 Task: Create a due date automation trigger when advanced on, on the tuesday of the week a card is due add basic with the yellow label at 11:00 AM.
Action: Mouse moved to (744, 318)
Screenshot: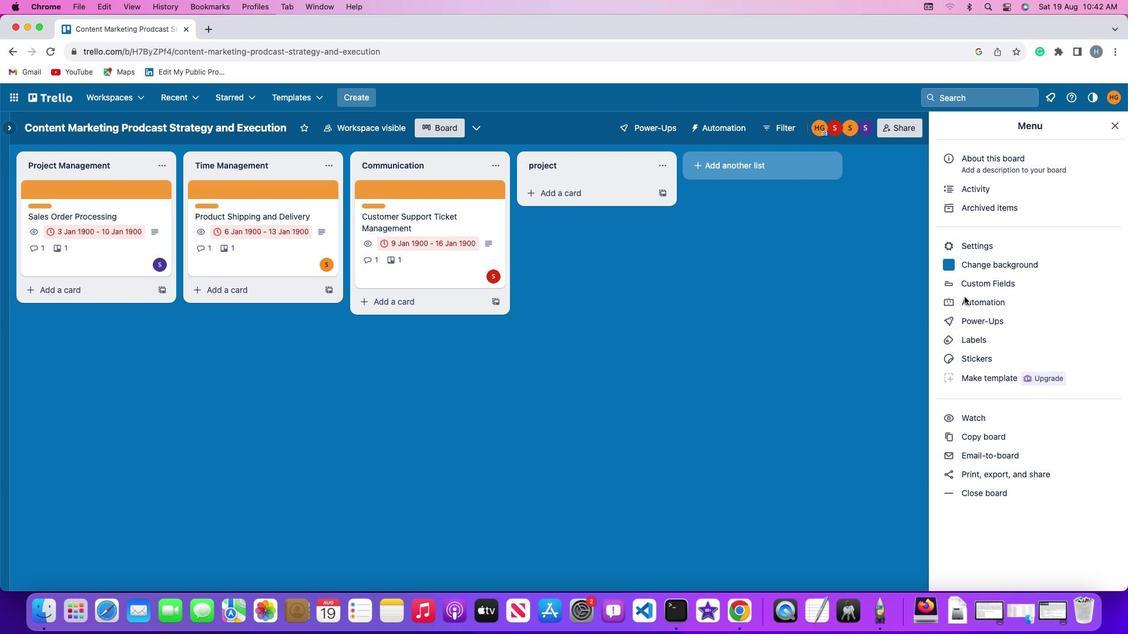 
Action: Mouse pressed left at (744, 318)
Screenshot: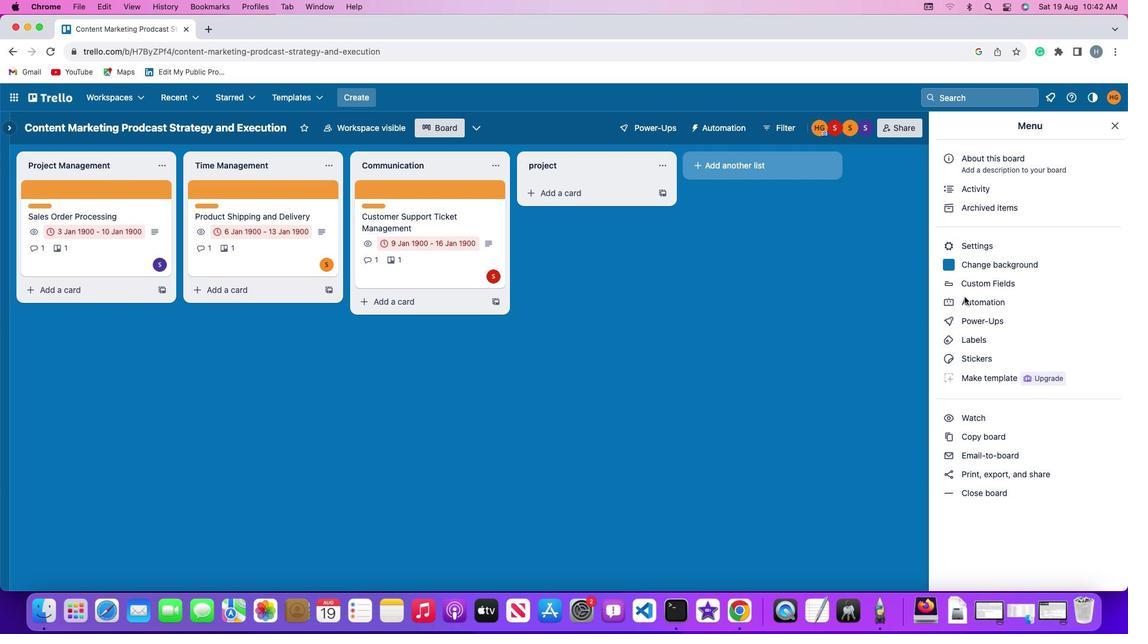 
Action: Mouse moved to (744, 318)
Screenshot: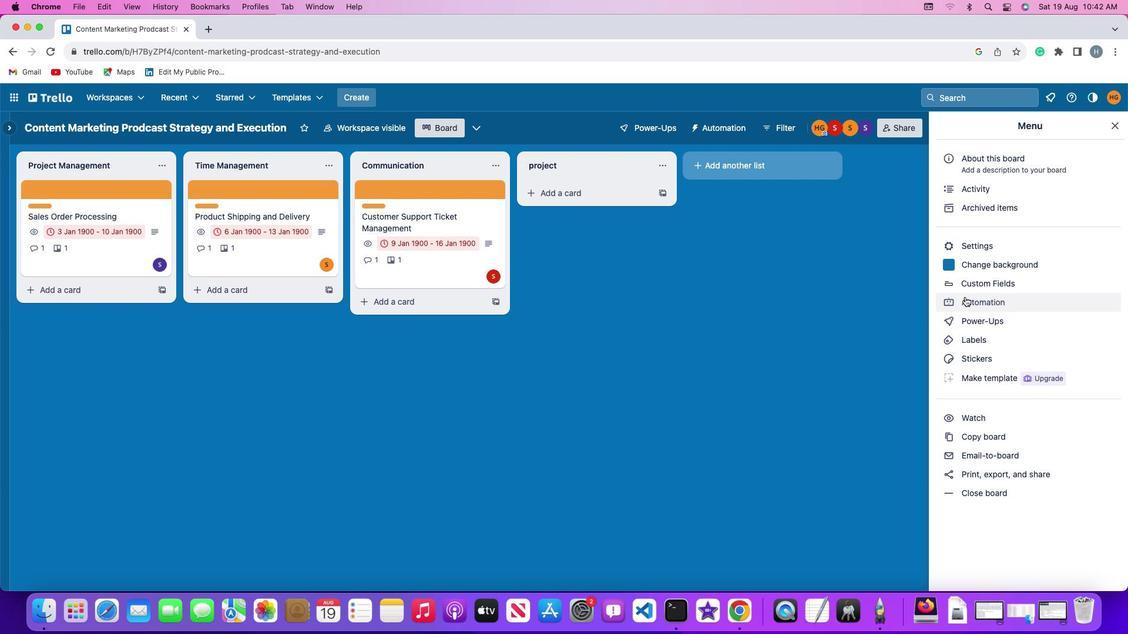 
Action: Mouse pressed left at (744, 318)
Screenshot: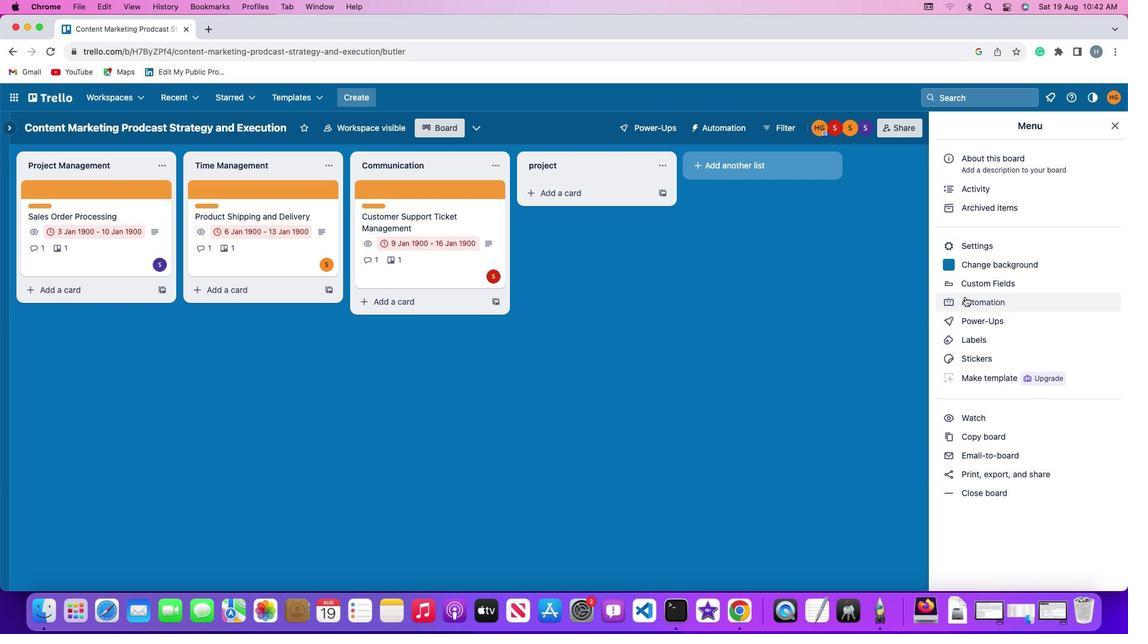 
Action: Mouse moved to (206, 298)
Screenshot: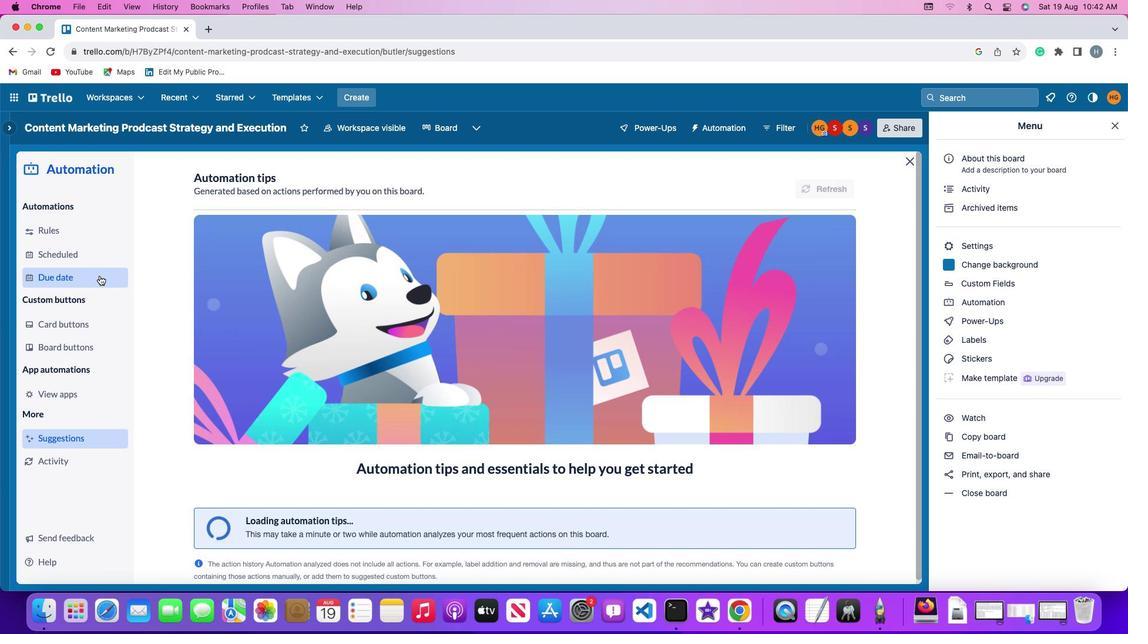 
Action: Mouse pressed left at (206, 298)
Screenshot: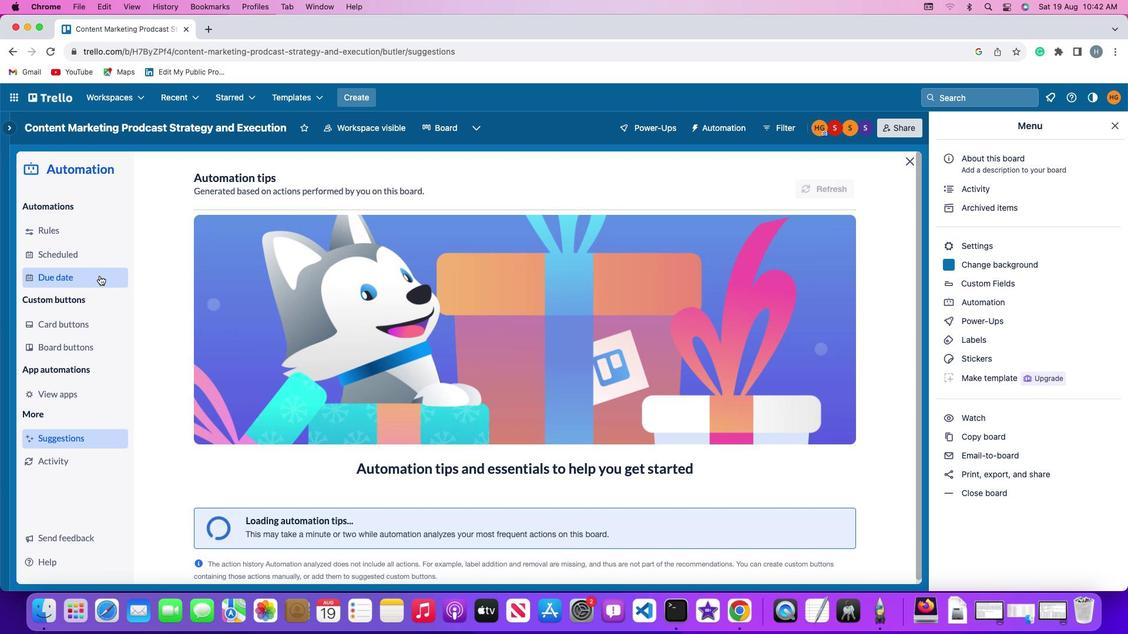 
Action: Mouse moved to (625, 216)
Screenshot: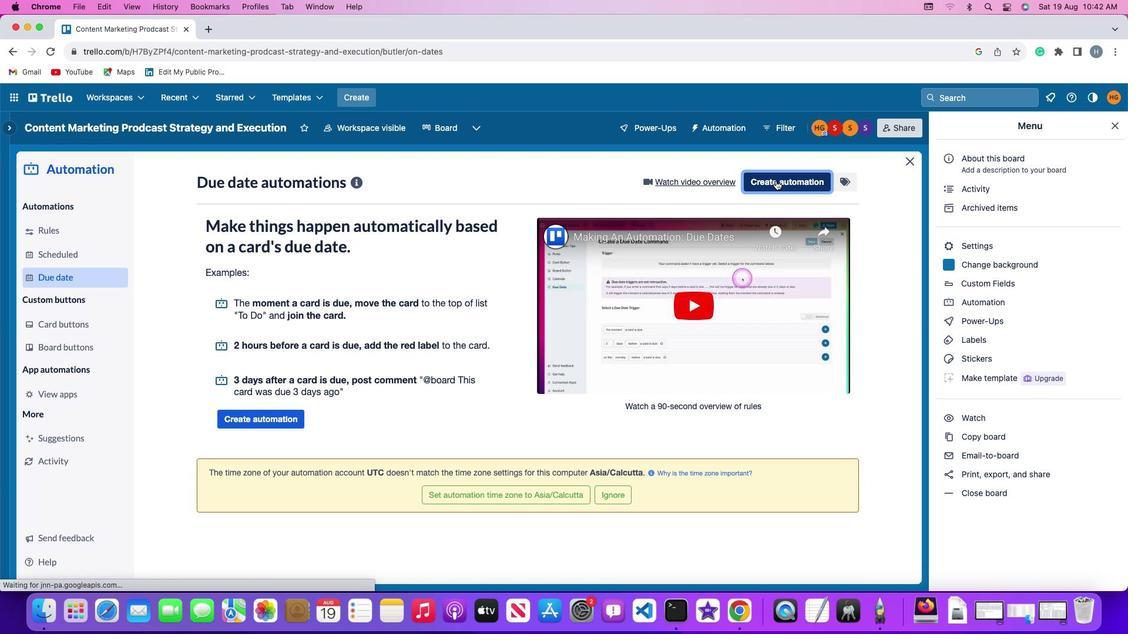 
Action: Mouse pressed left at (625, 216)
Screenshot: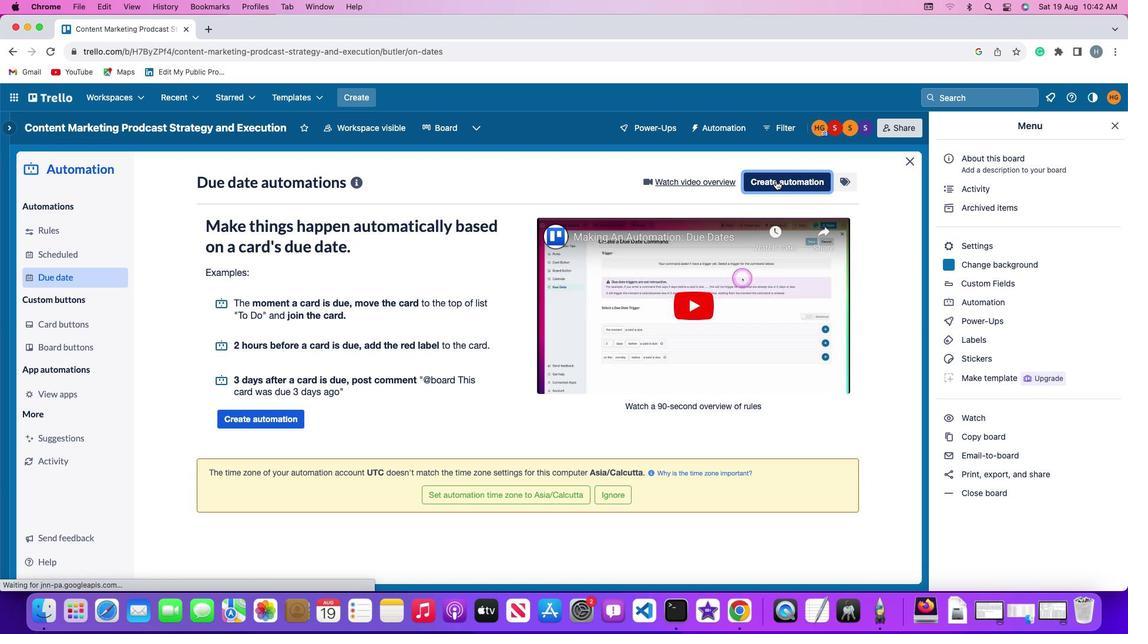 
Action: Mouse moved to (285, 314)
Screenshot: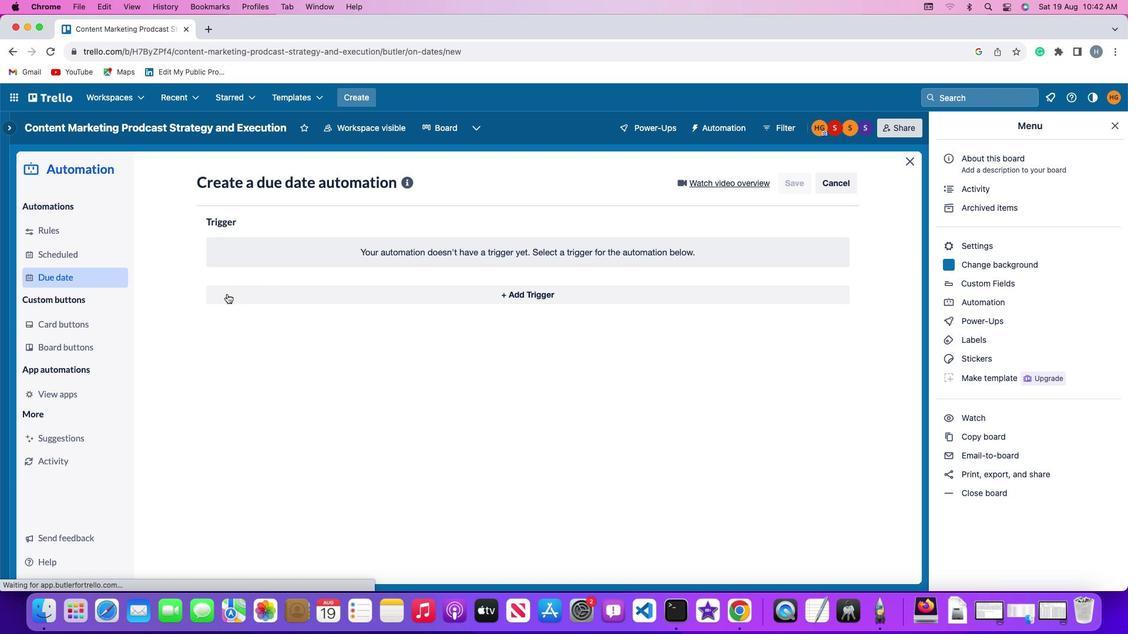 
Action: Mouse pressed left at (285, 314)
Screenshot: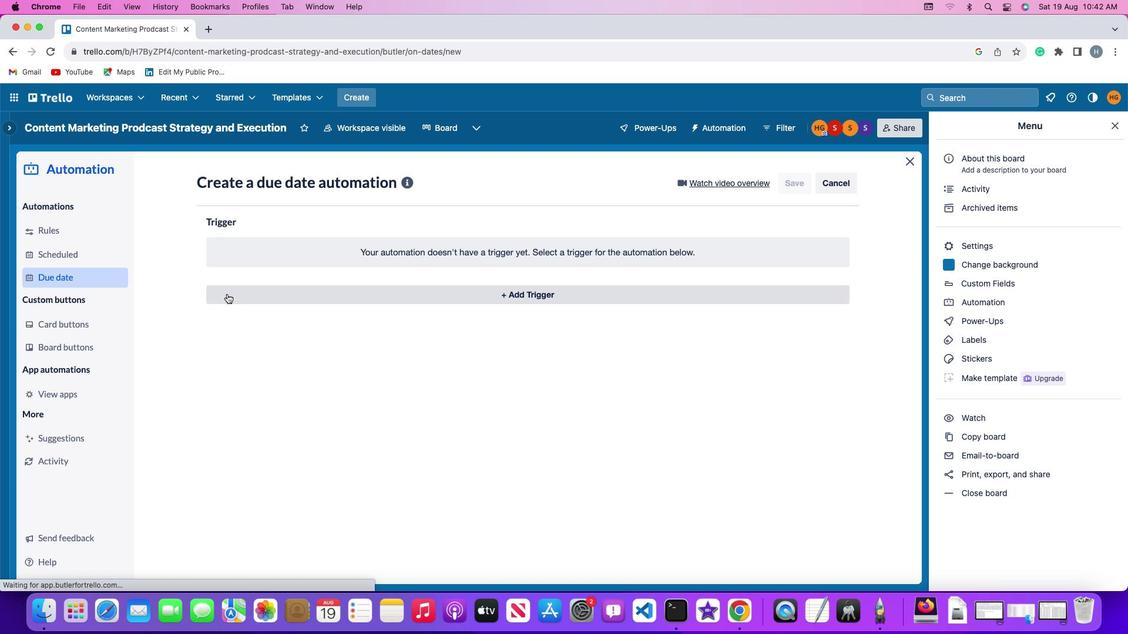 
Action: Mouse moved to (305, 510)
Screenshot: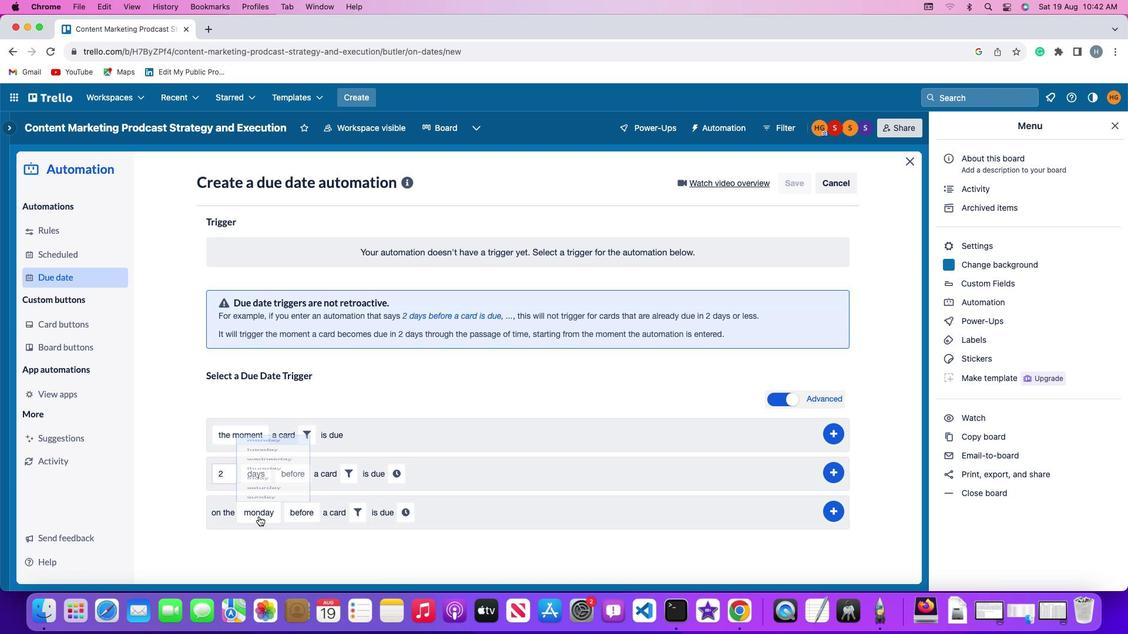 
Action: Mouse pressed left at (305, 510)
Screenshot: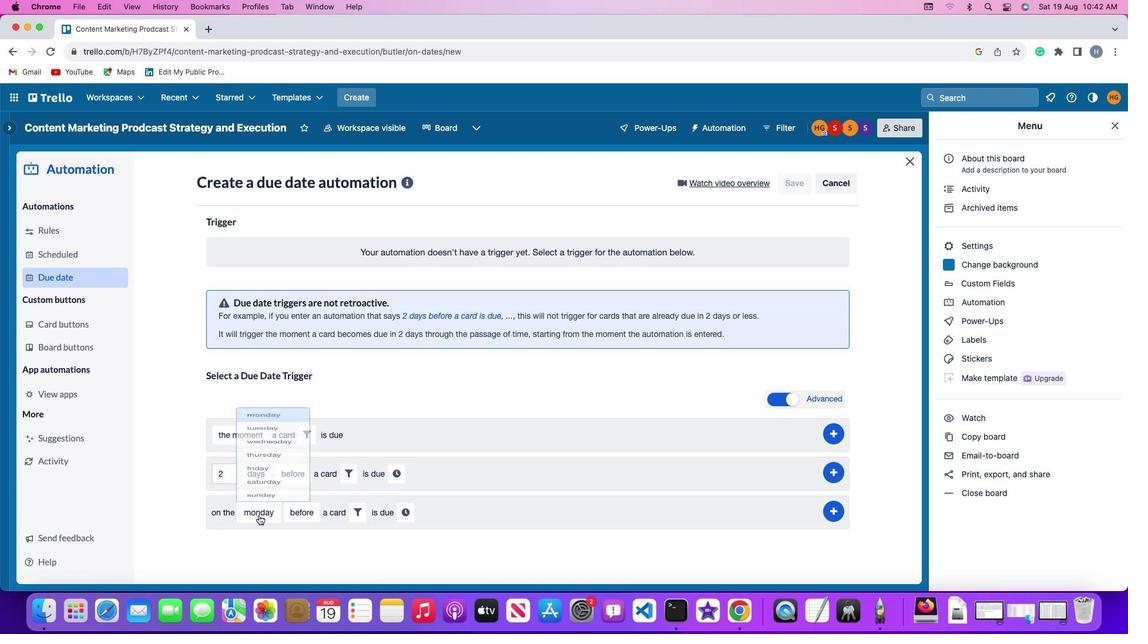 
Action: Mouse moved to (311, 383)
Screenshot: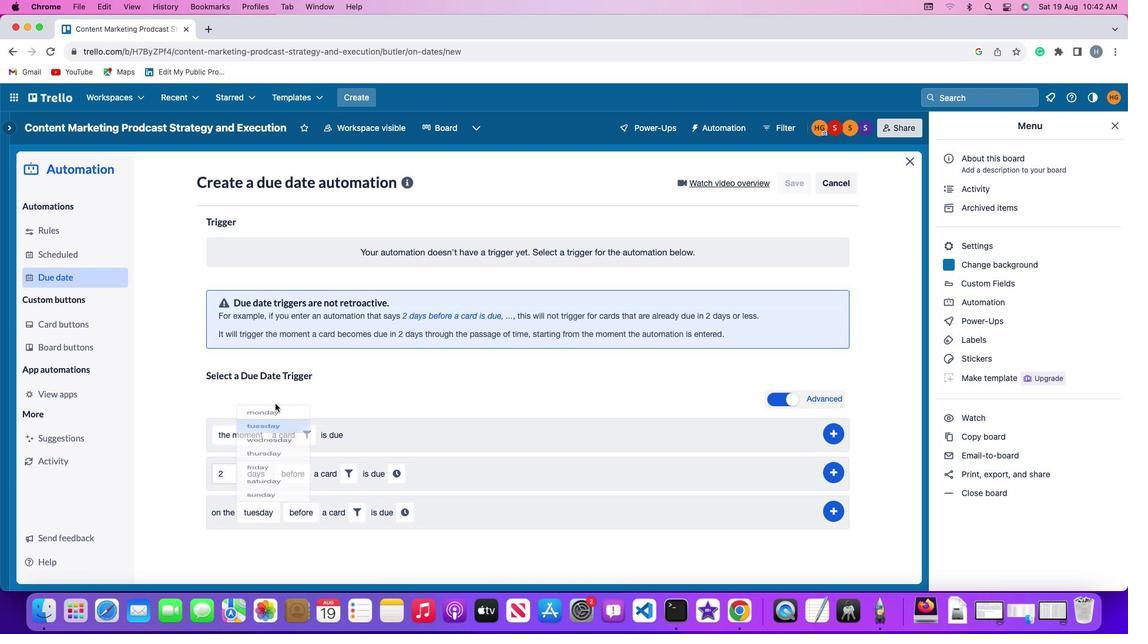 
Action: Mouse pressed left at (311, 383)
Screenshot: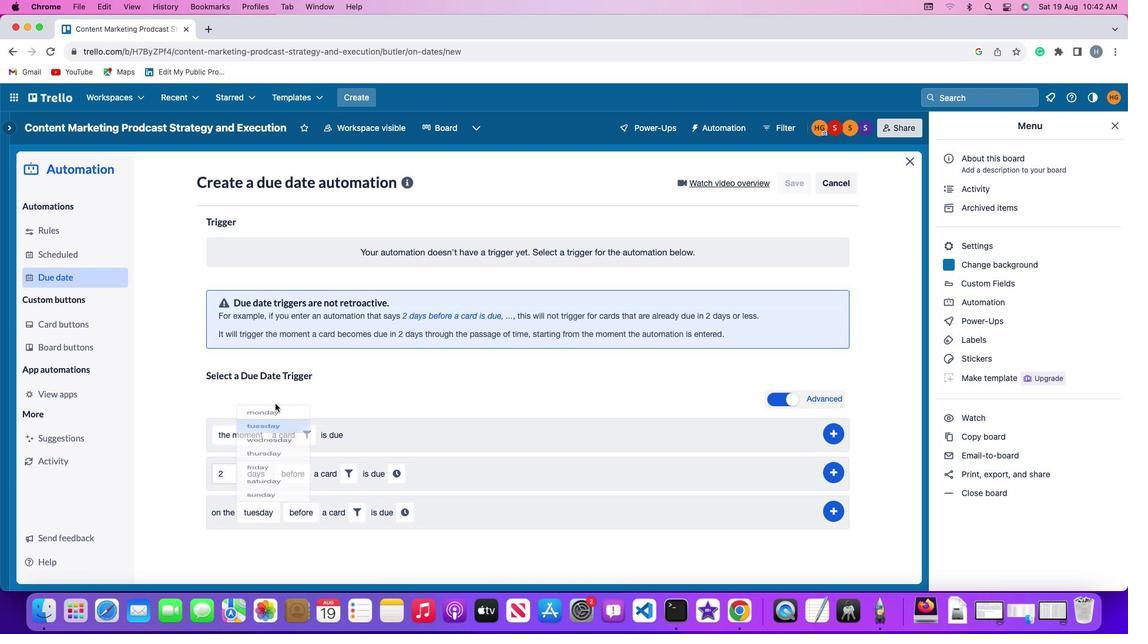 
Action: Mouse moved to (328, 492)
Screenshot: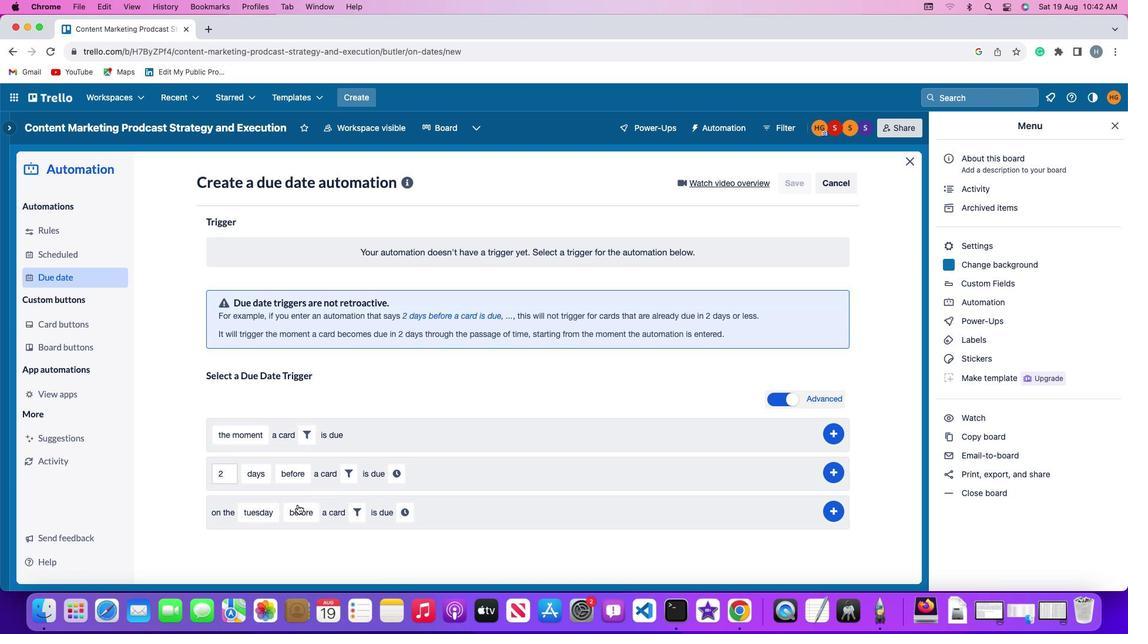 
Action: Mouse pressed left at (328, 492)
Screenshot: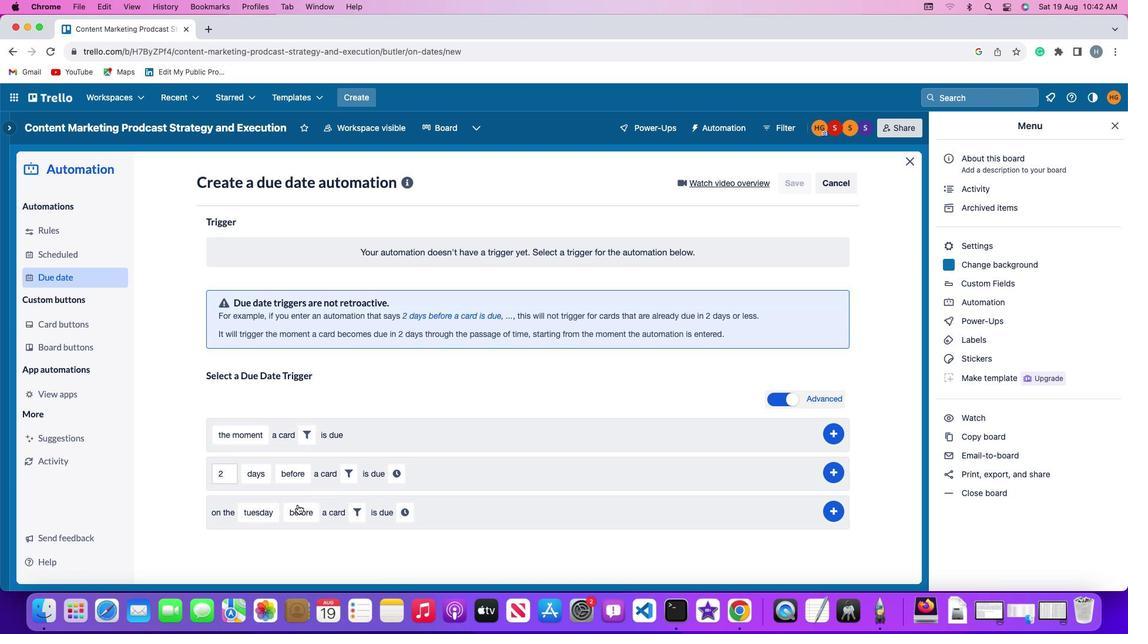 
Action: Mouse moved to (329, 500)
Screenshot: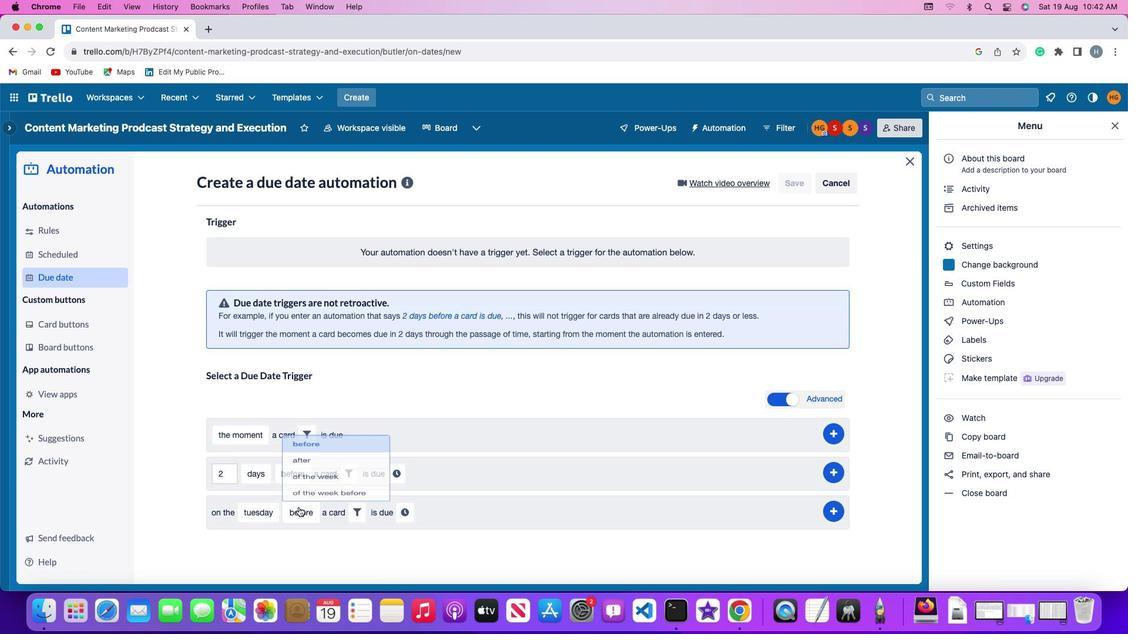 
Action: Mouse pressed left at (329, 500)
Screenshot: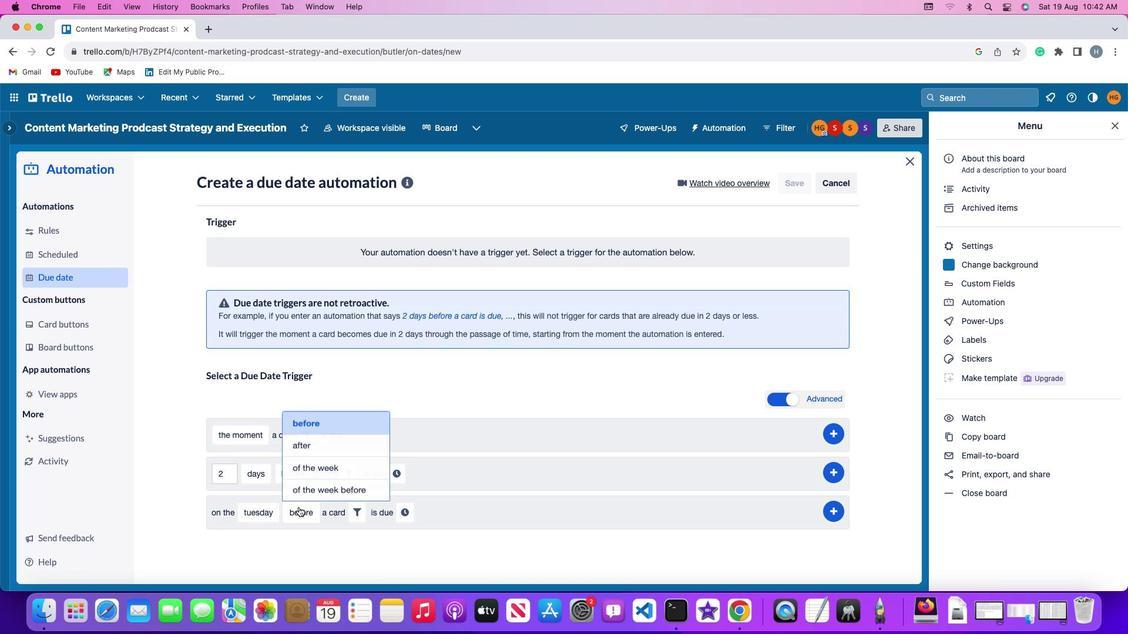
Action: Mouse moved to (333, 467)
Screenshot: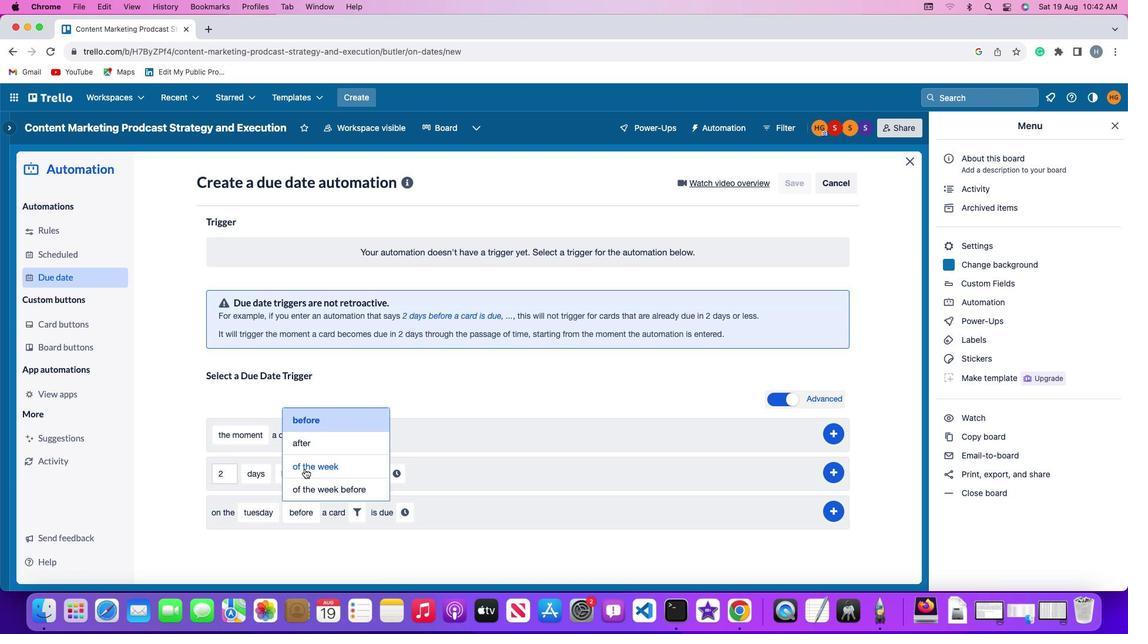 
Action: Mouse pressed left at (333, 467)
Screenshot: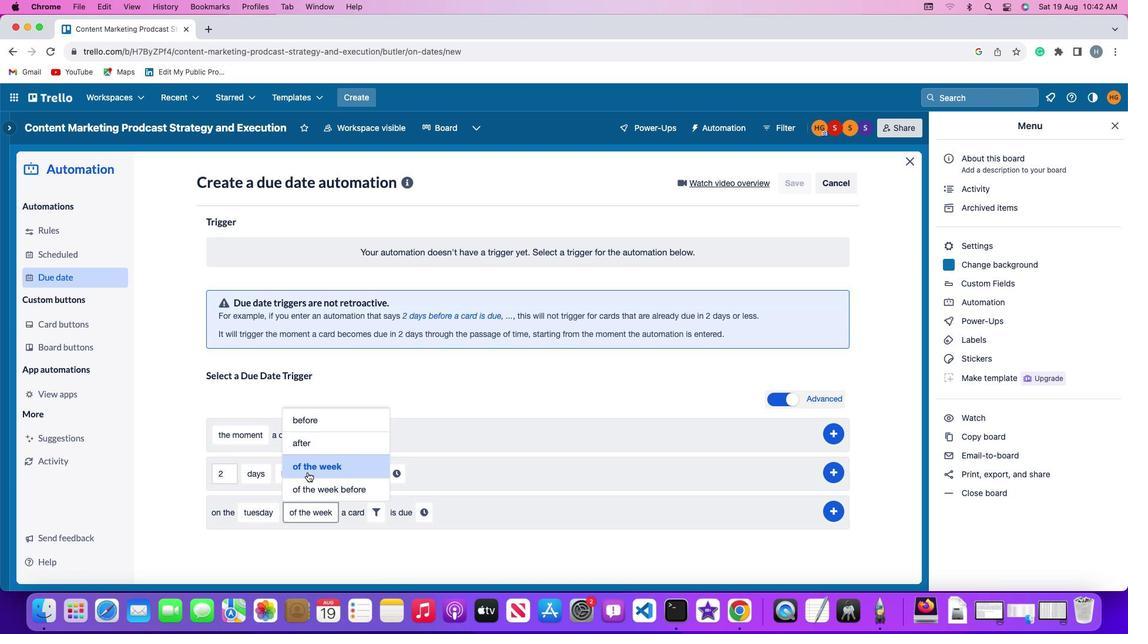 
Action: Mouse moved to (376, 507)
Screenshot: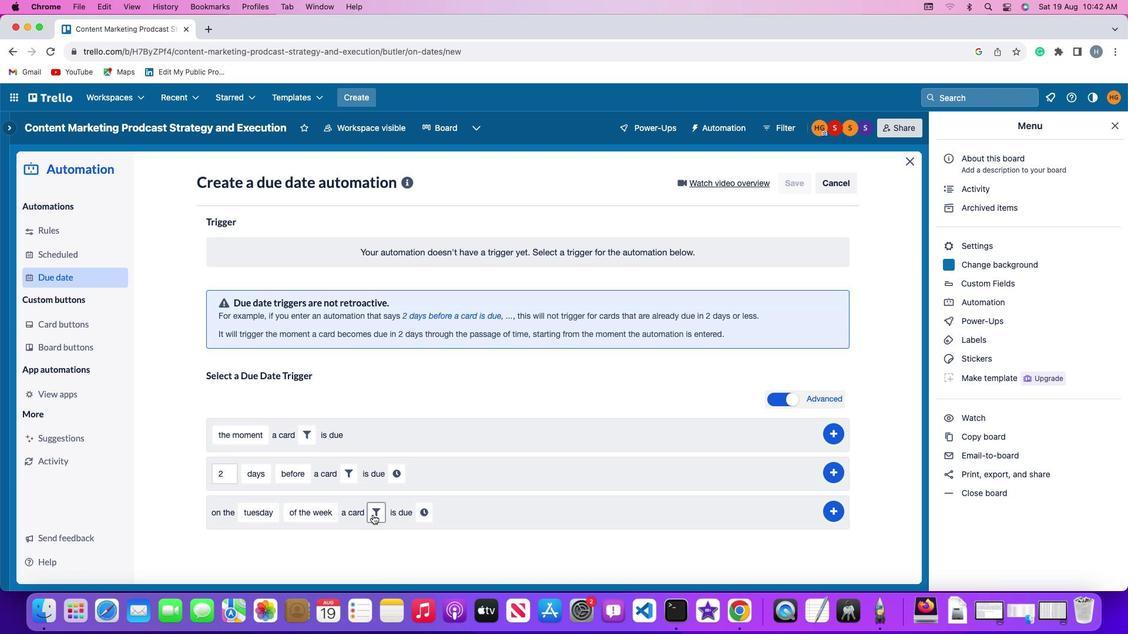 
Action: Mouse pressed left at (376, 507)
Screenshot: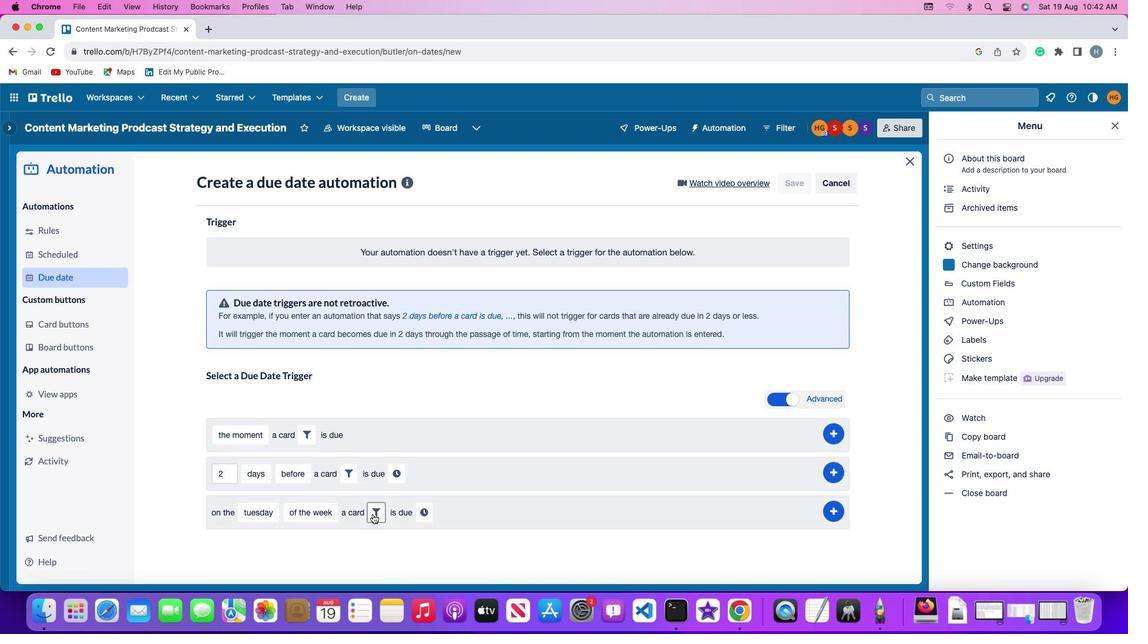 
Action: Mouse moved to (334, 546)
Screenshot: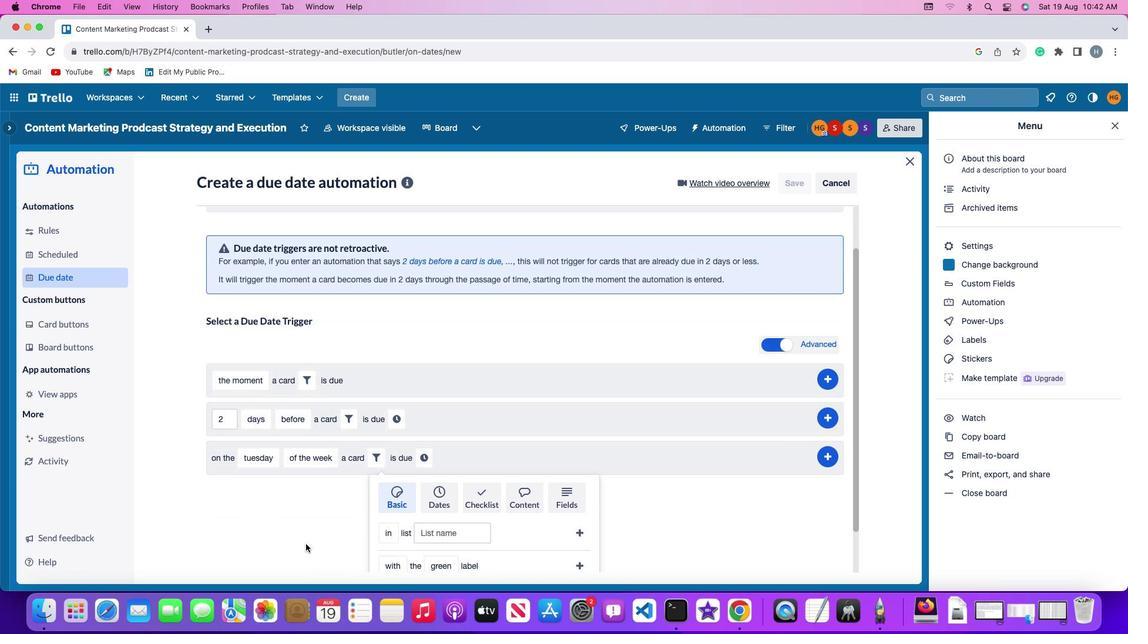
Action: Mouse scrolled (334, 546) with delta (144, 57)
Screenshot: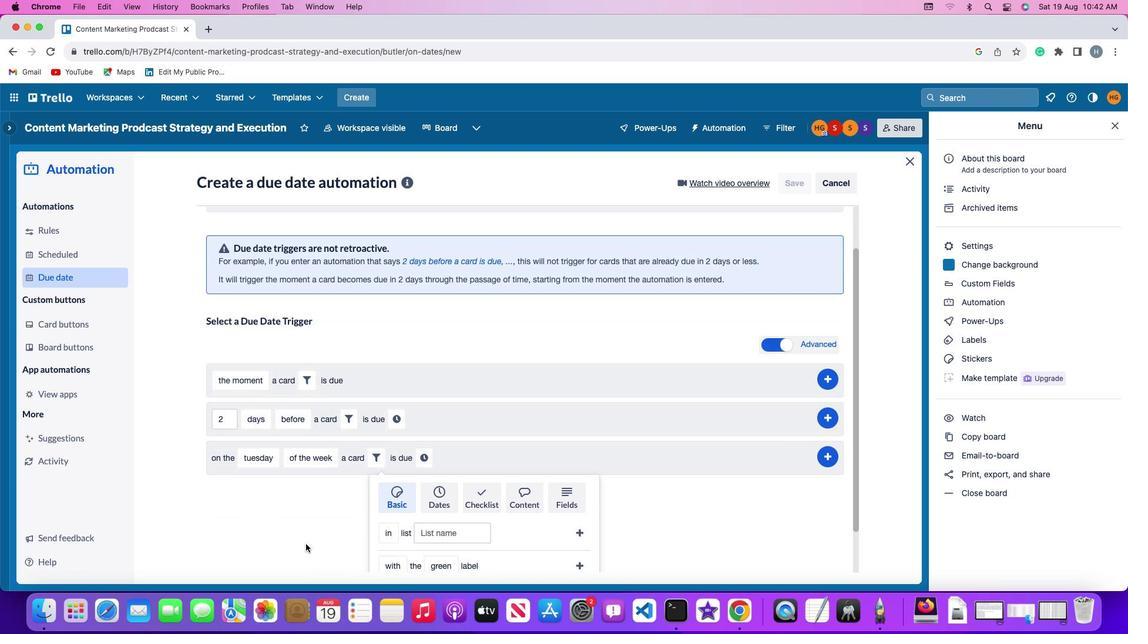 
Action: Mouse moved to (334, 545)
Screenshot: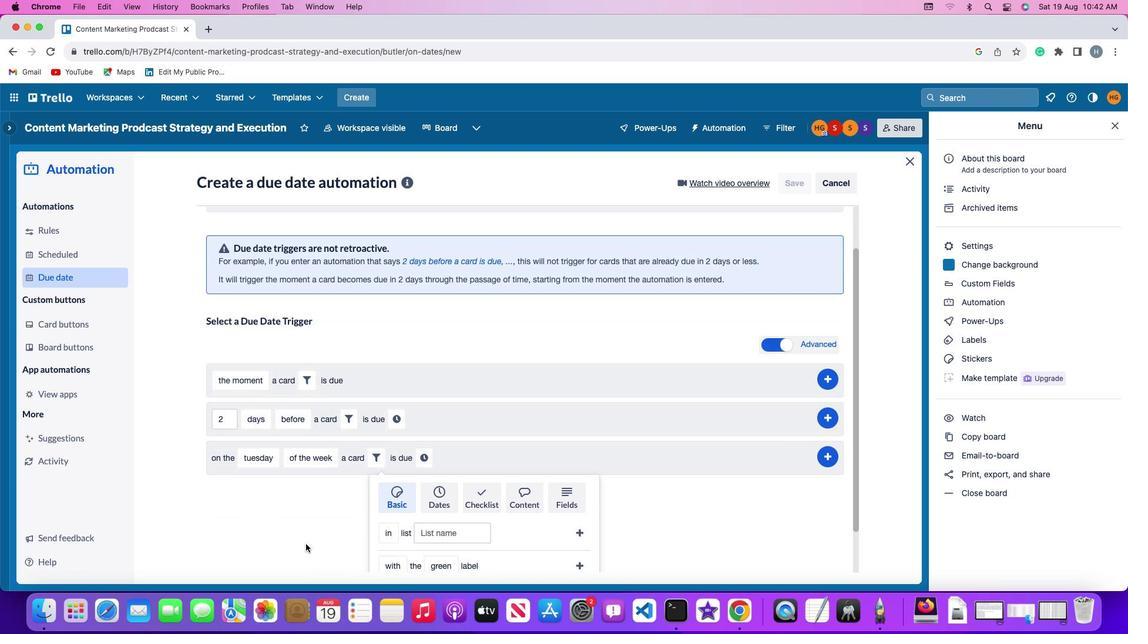 
Action: Mouse scrolled (334, 545) with delta (144, 57)
Screenshot: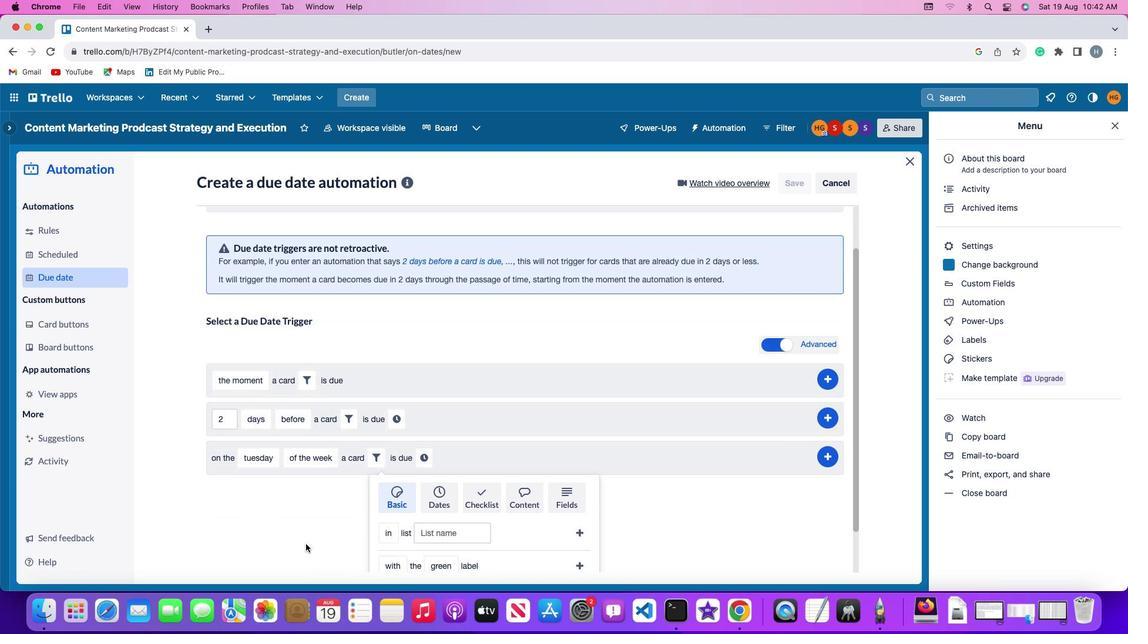 
Action: Mouse moved to (334, 543)
Screenshot: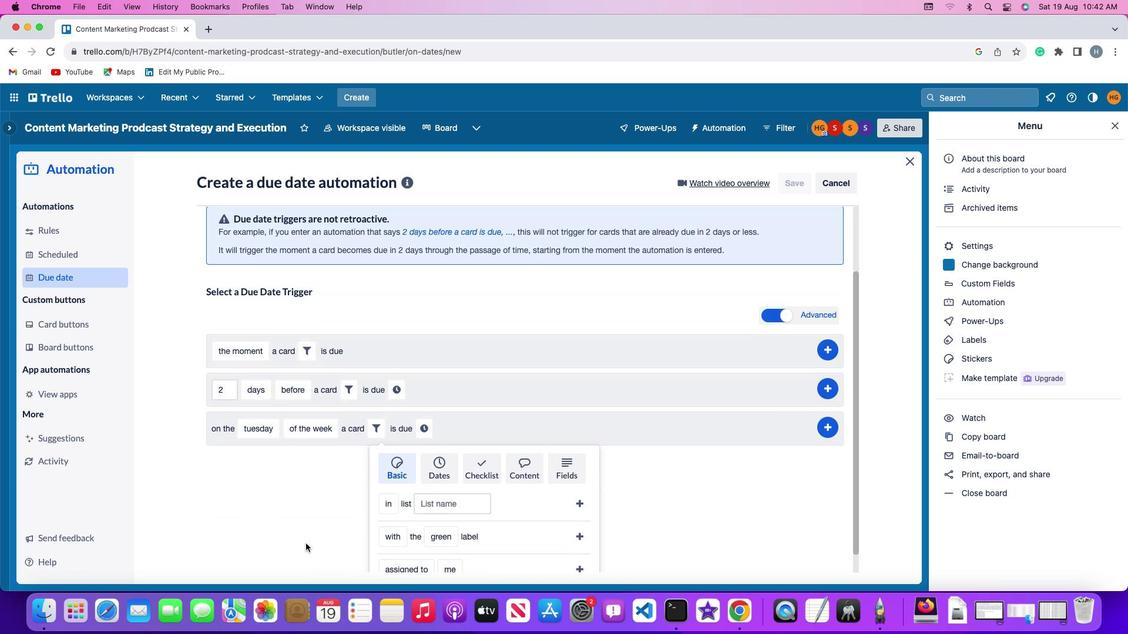 
Action: Mouse scrolled (334, 543) with delta (144, 56)
Screenshot: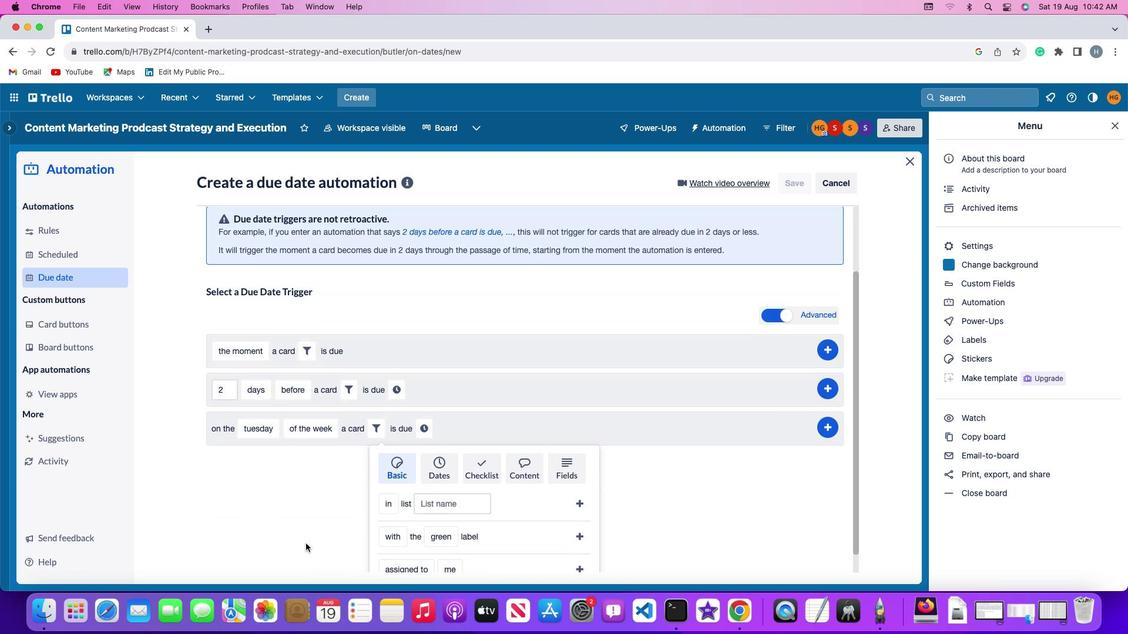 
Action: Mouse moved to (333, 540)
Screenshot: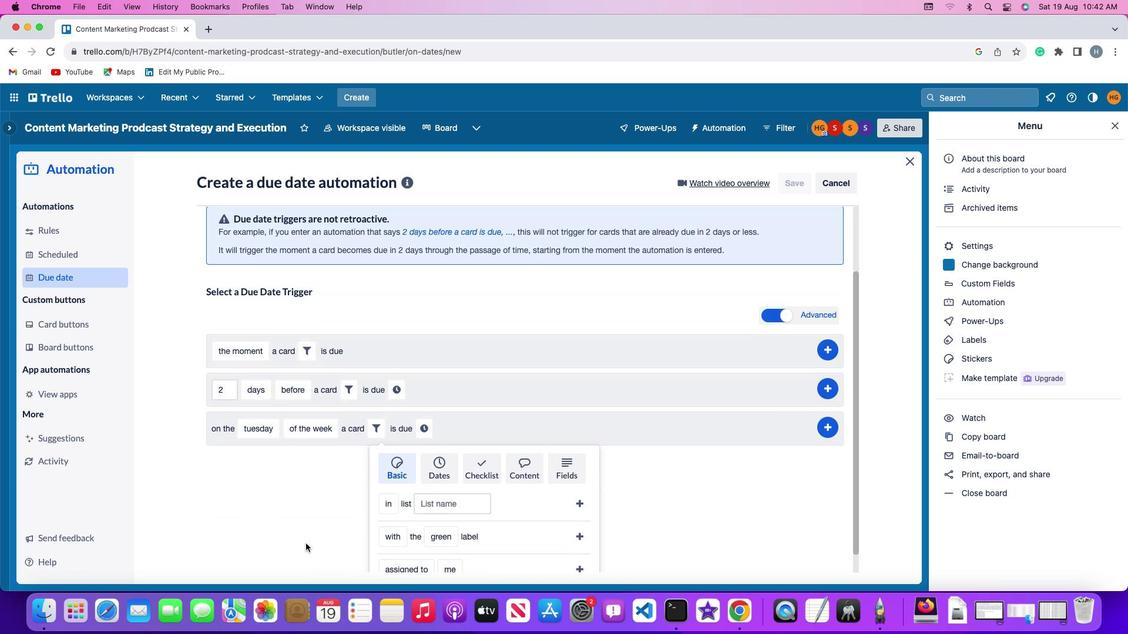 
Action: Mouse scrolled (333, 540) with delta (144, 55)
Screenshot: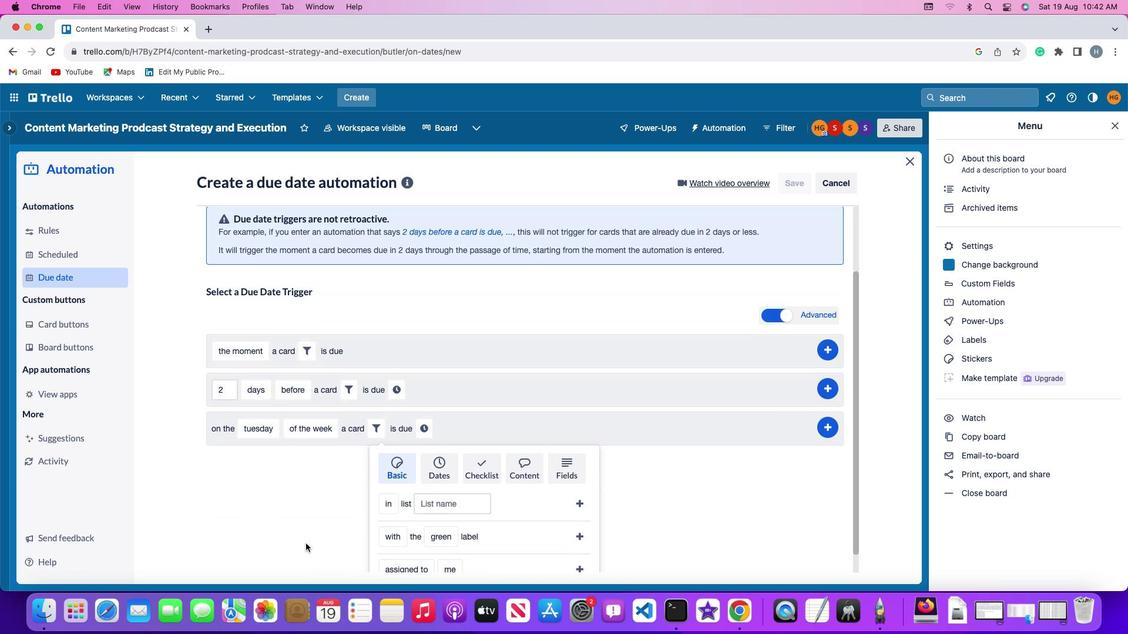 
Action: Mouse moved to (333, 533)
Screenshot: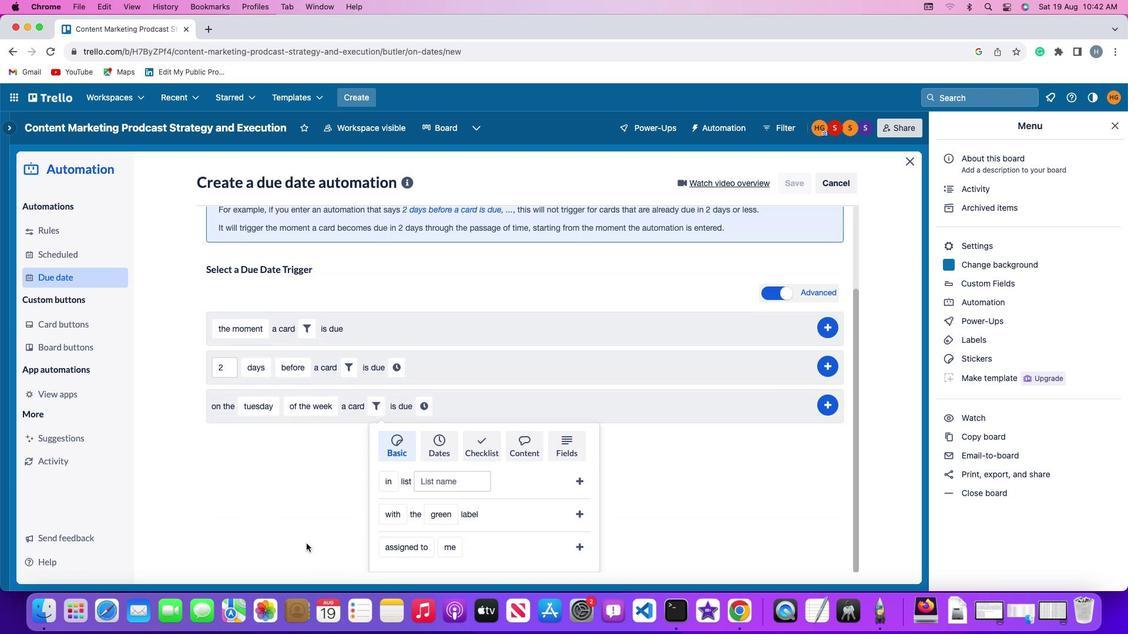 
Action: Mouse scrolled (333, 533) with delta (144, 54)
Screenshot: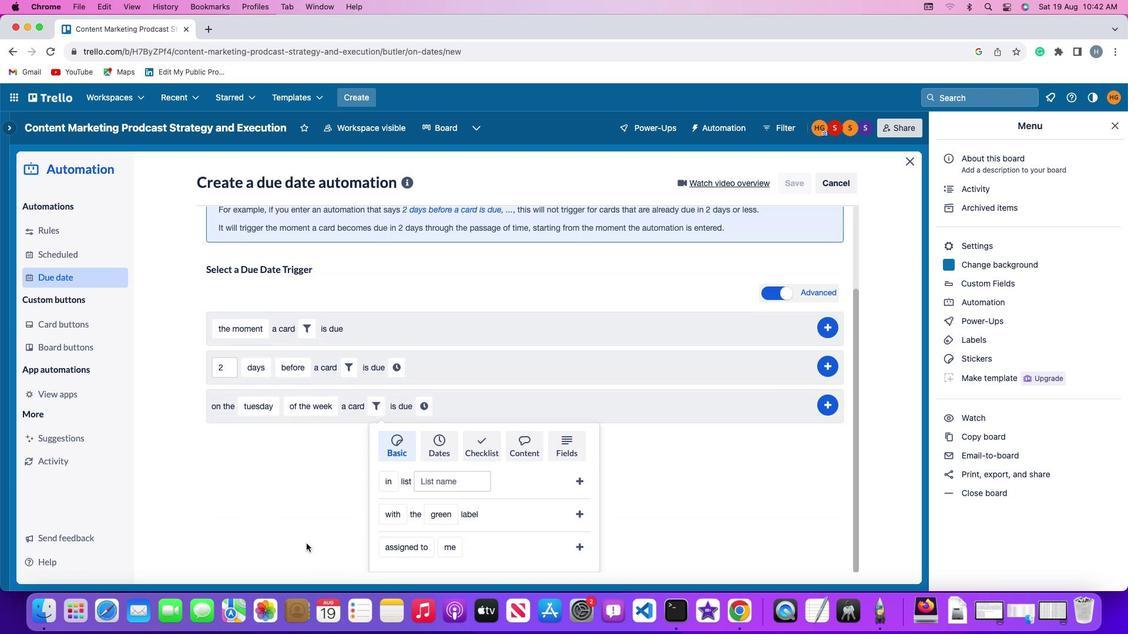 
Action: Mouse moved to (390, 506)
Screenshot: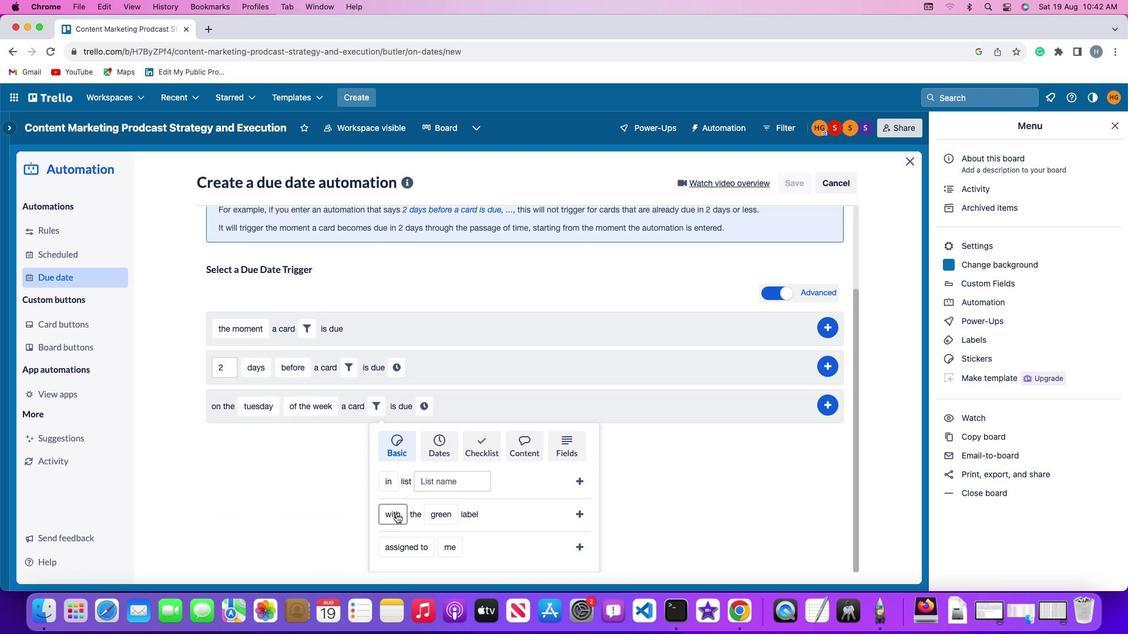 
Action: Mouse pressed left at (390, 506)
Screenshot: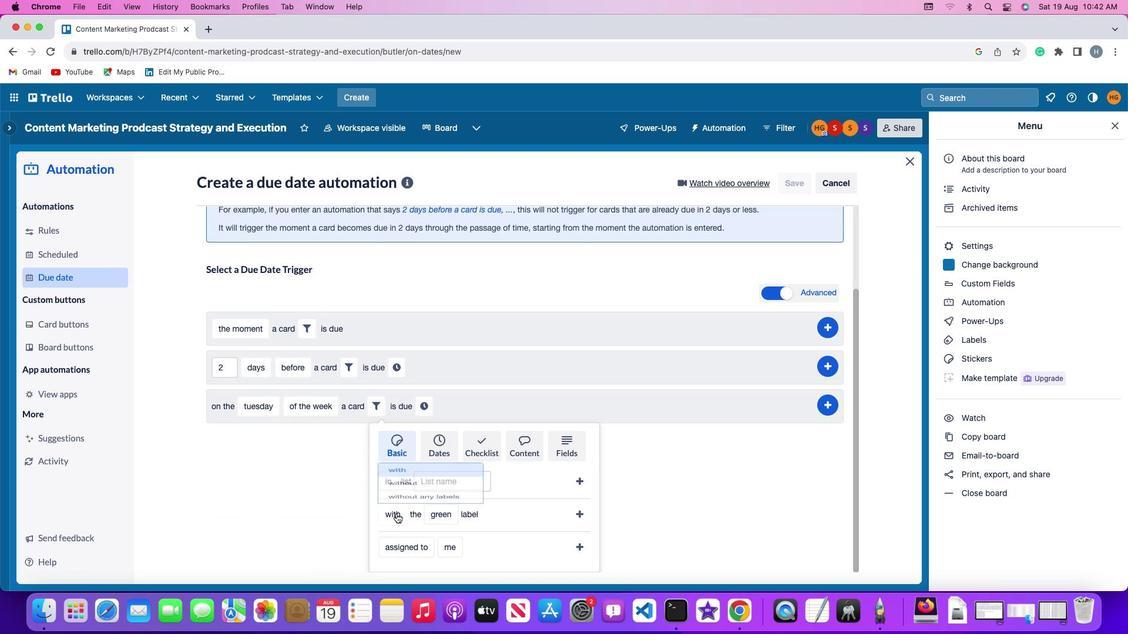 
Action: Mouse moved to (395, 442)
Screenshot: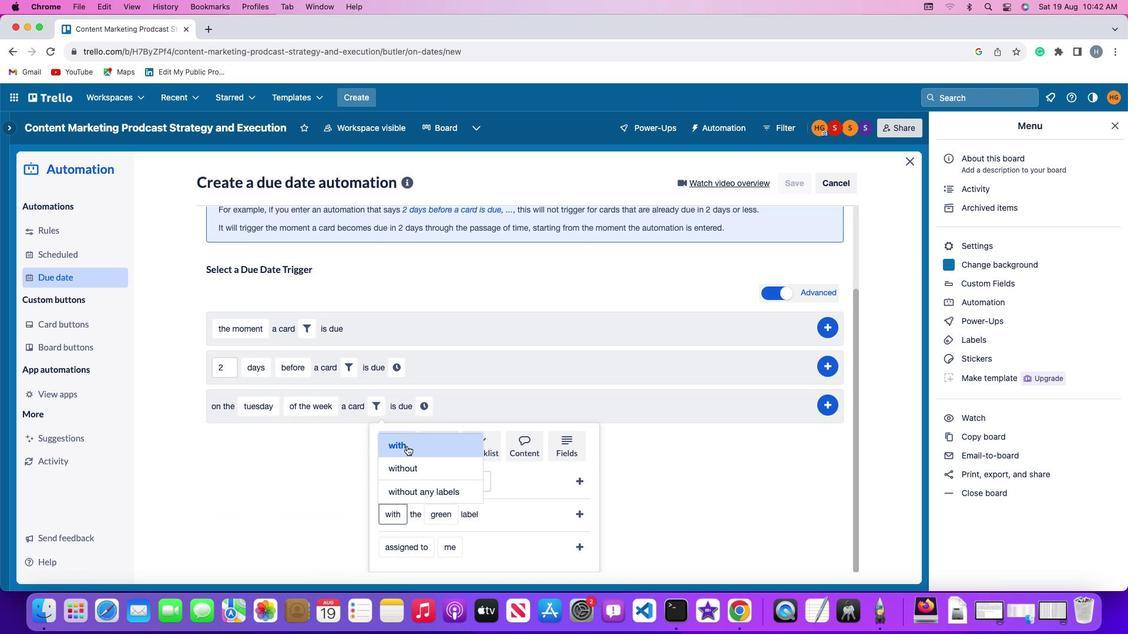 
Action: Mouse pressed left at (395, 442)
Screenshot: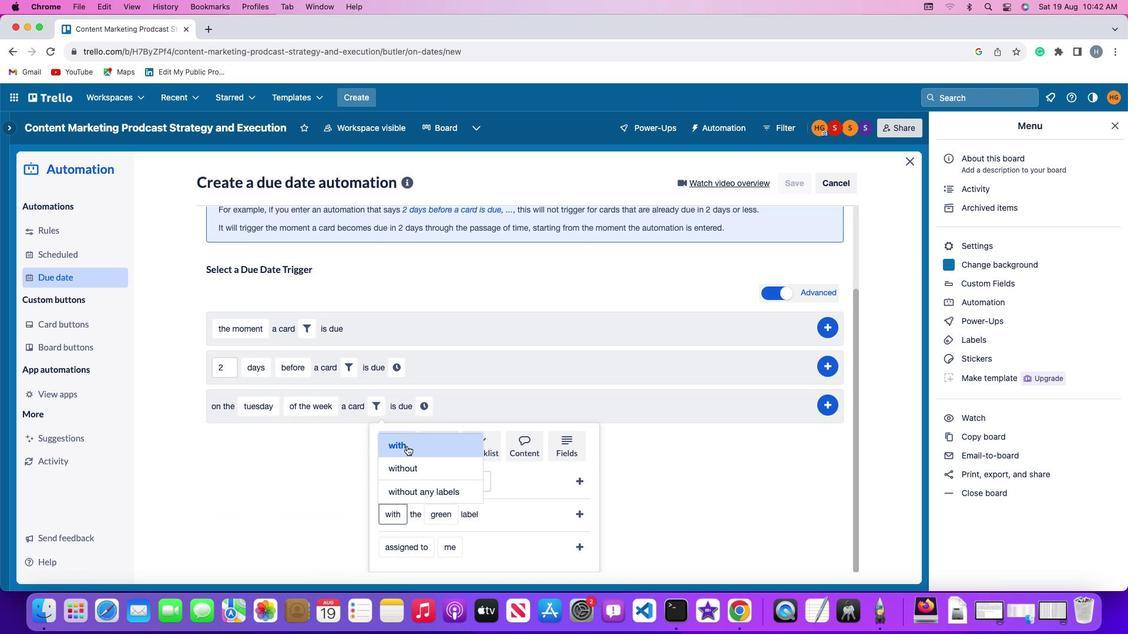 
Action: Mouse moved to (419, 502)
Screenshot: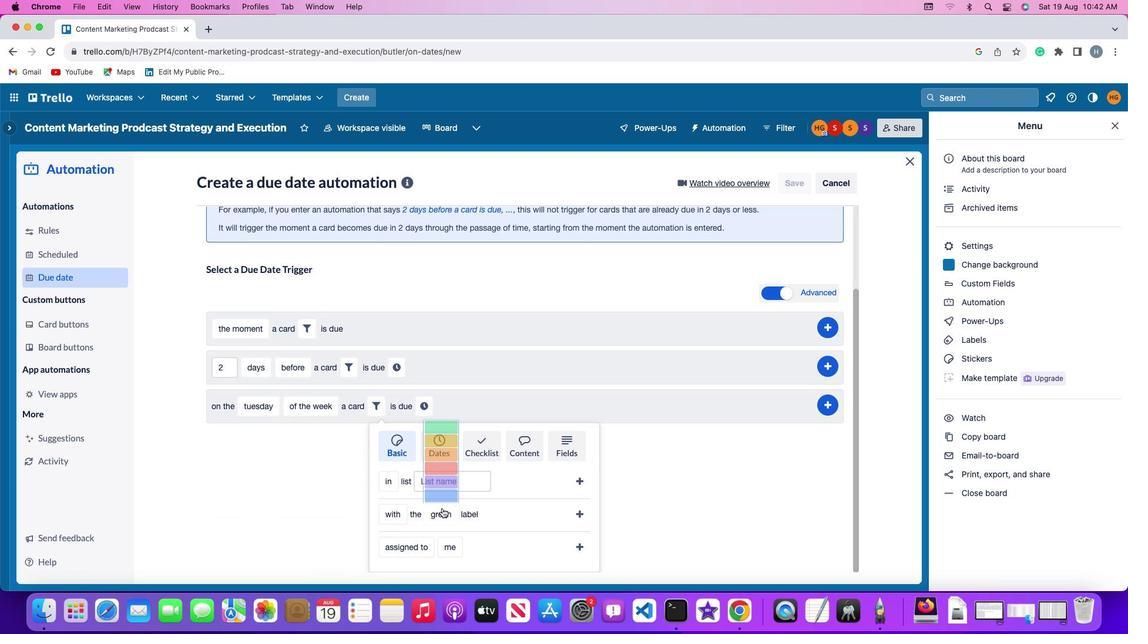 
Action: Mouse pressed left at (419, 502)
Screenshot: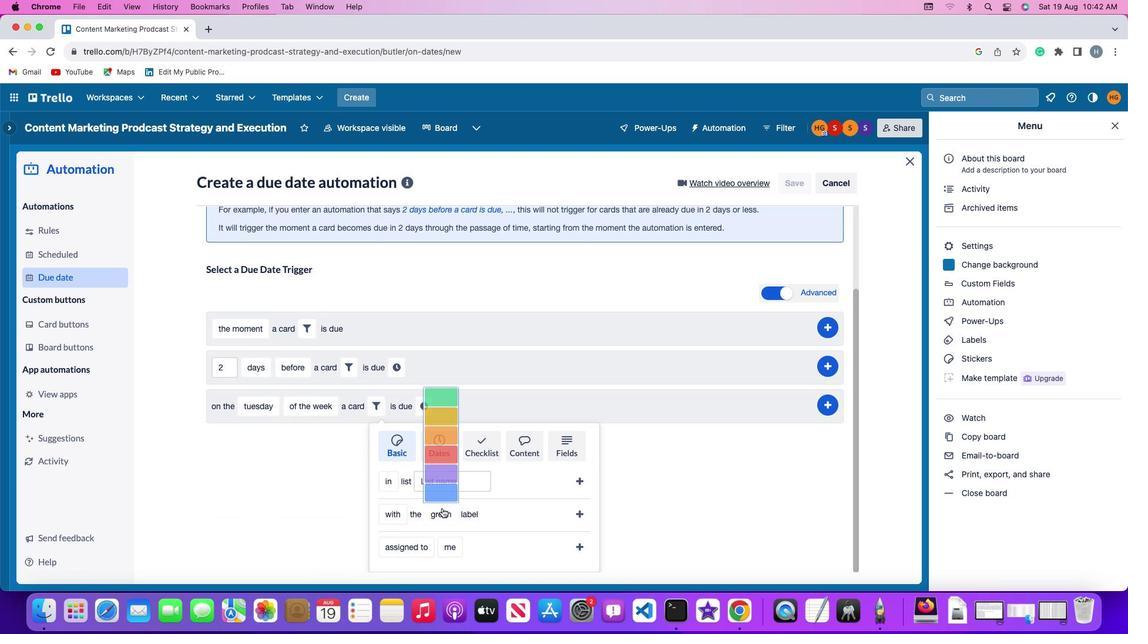 
Action: Mouse moved to (417, 400)
Screenshot: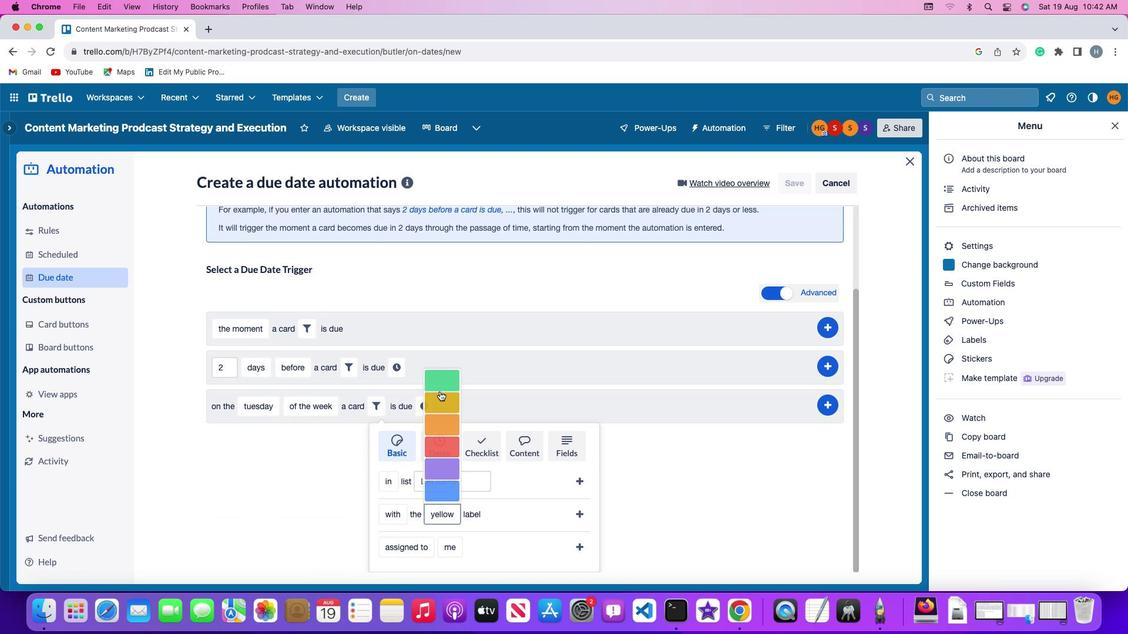 
Action: Mouse pressed left at (417, 400)
Screenshot: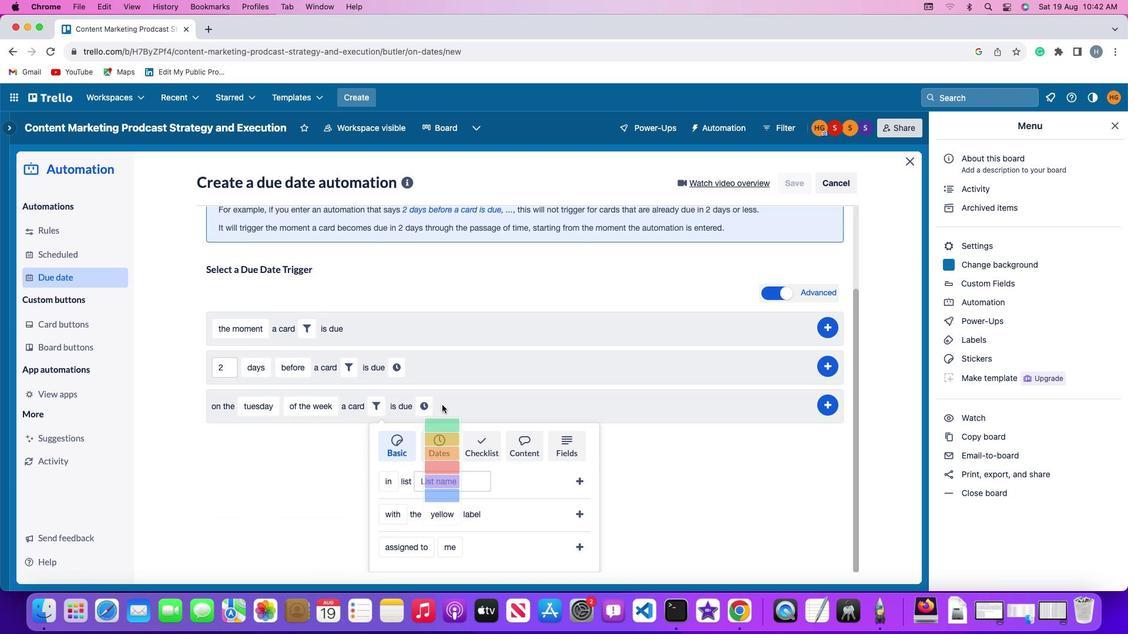 
Action: Mouse moved to (505, 506)
Screenshot: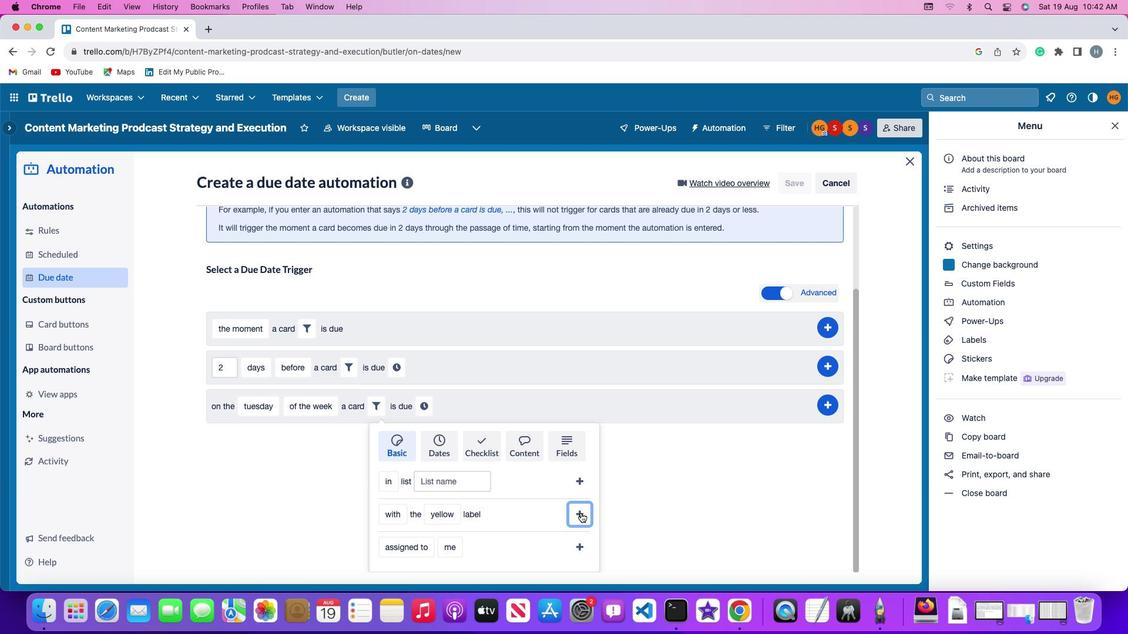 
Action: Mouse pressed left at (505, 506)
Screenshot: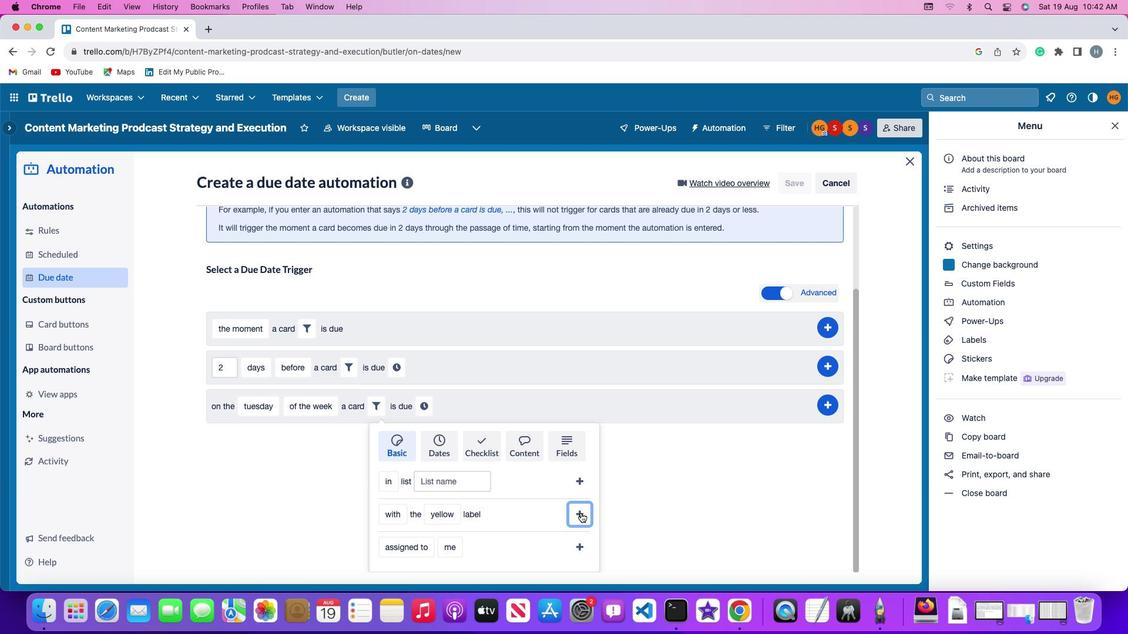 
Action: Mouse moved to (472, 506)
Screenshot: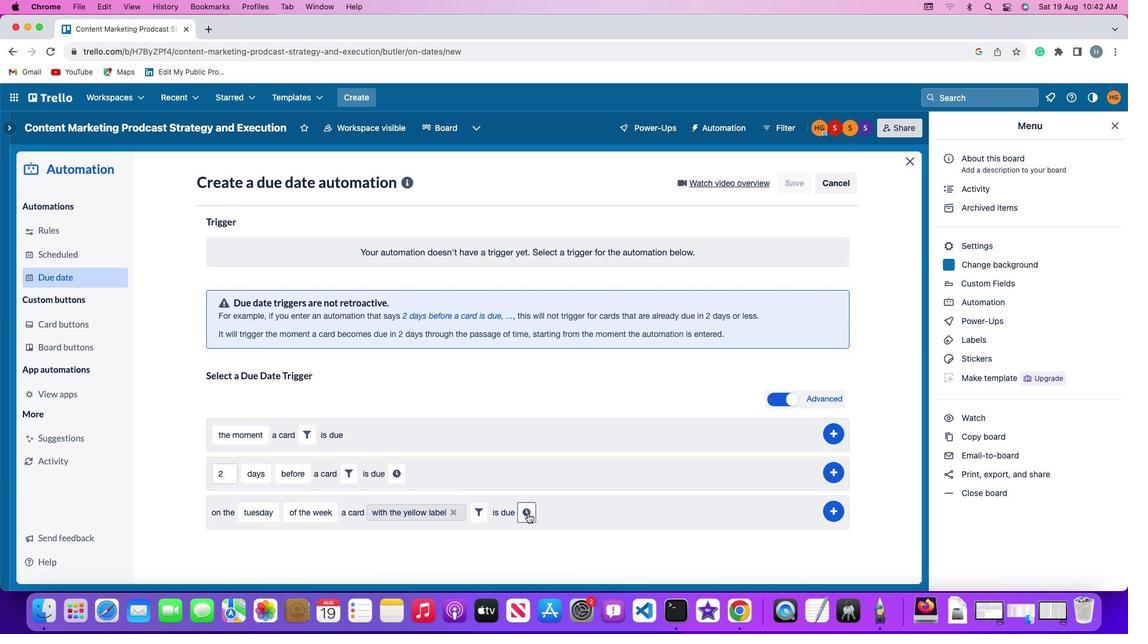 
Action: Mouse pressed left at (472, 506)
Screenshot: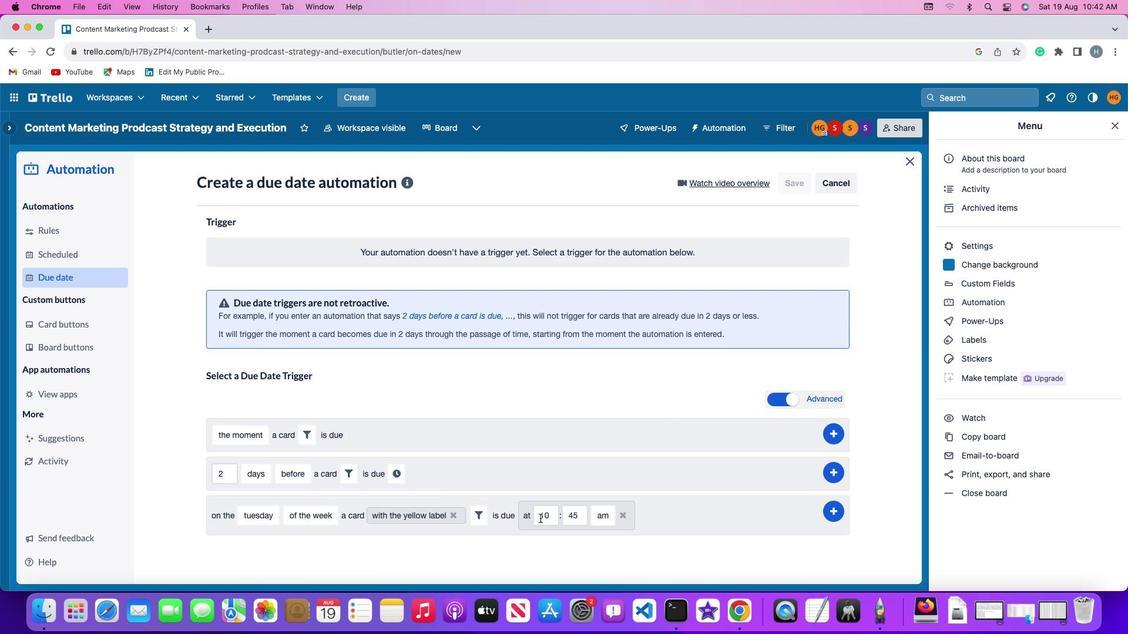 
Action: Mouse moved to (488, 508)
Screenshot: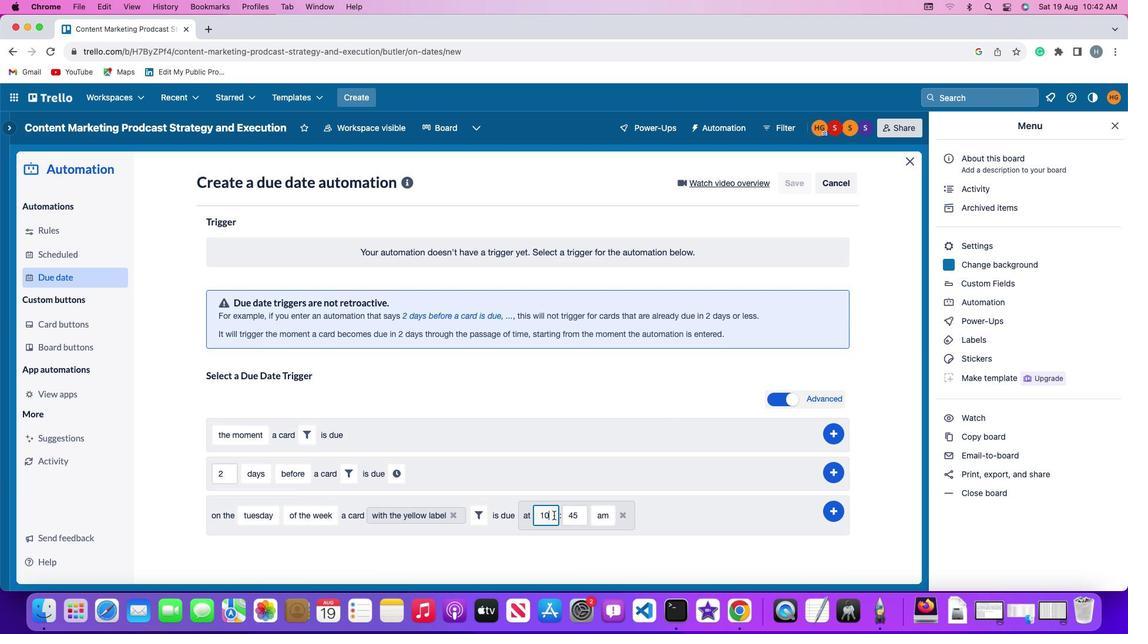 
Action: Mouse pressed left at (488, 508)
Screenshot: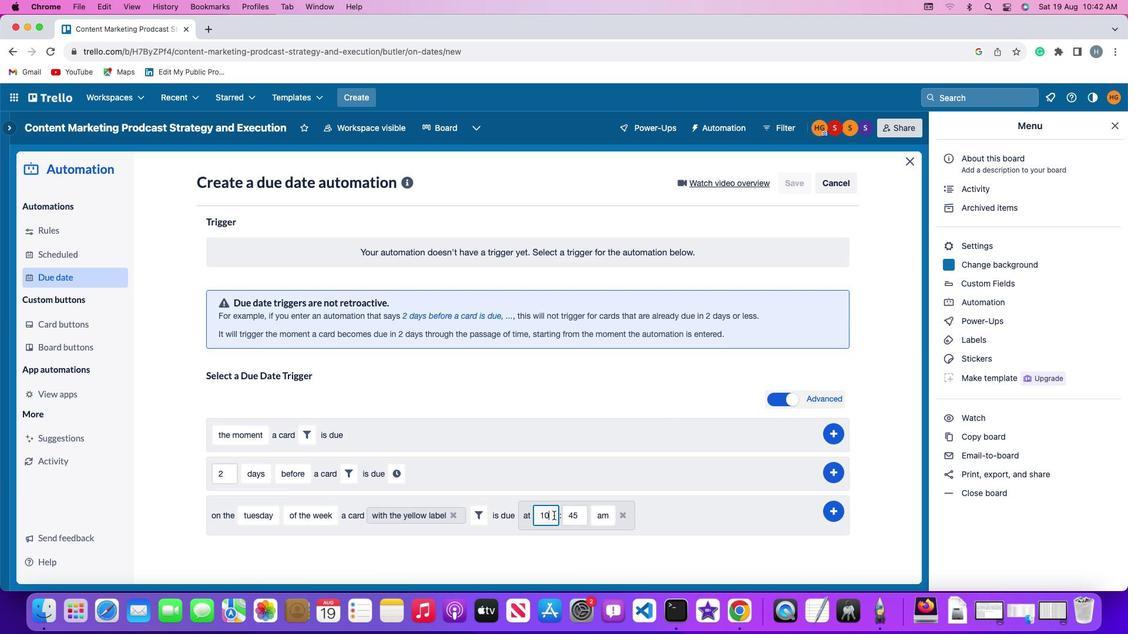 
Action: Mouse moved to (487, 508)
Screenshot: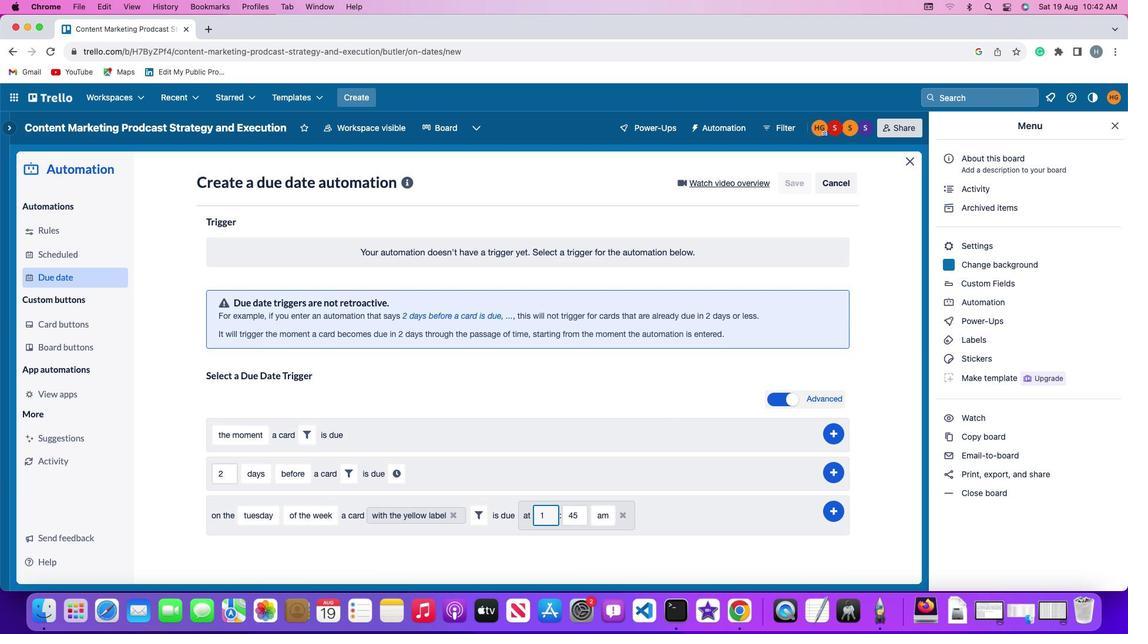 
Action: Key pressed Key.backspaceKey.backspace'1''1'
Screenshot: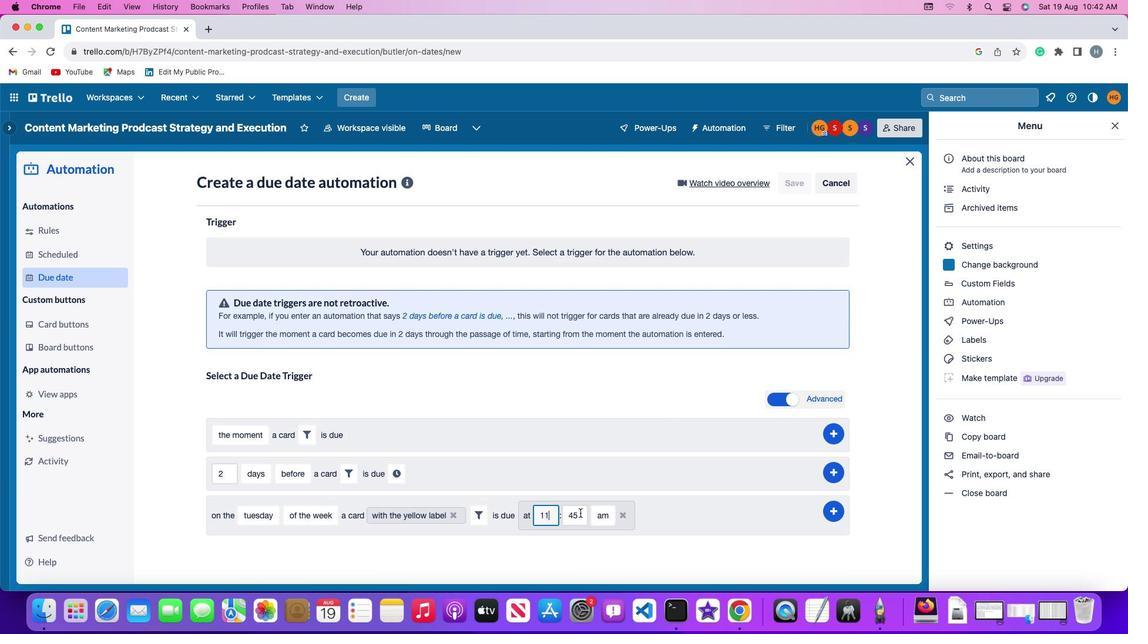 
Action: Mouse moved to (507, 505)
Screenshot: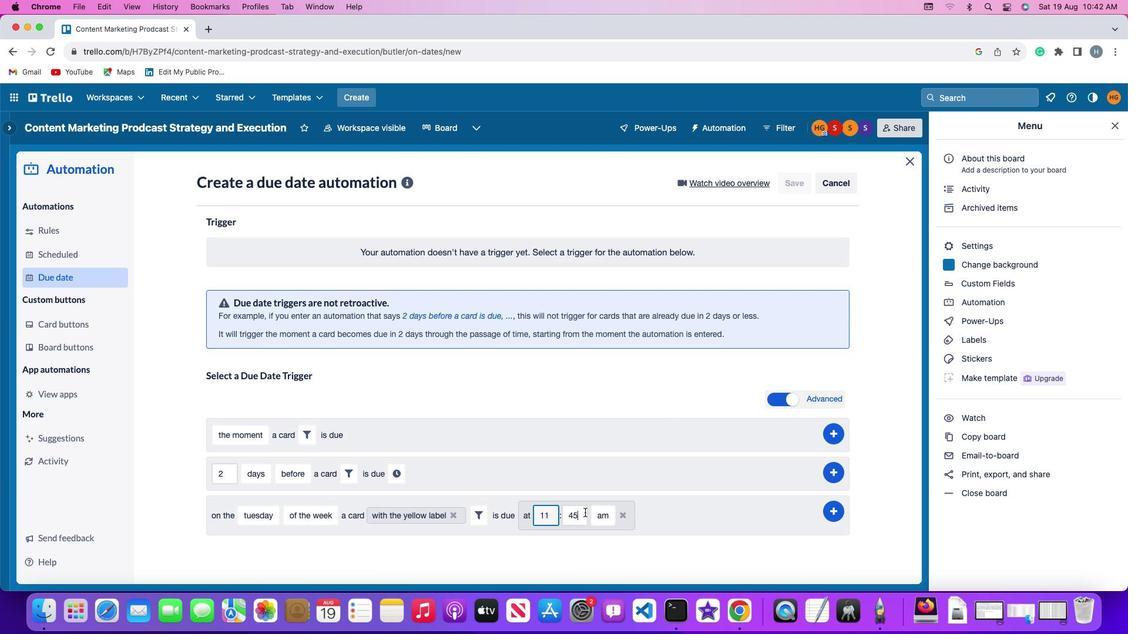 
Action: Mouse pressed left at (507, 505)
Screenshot: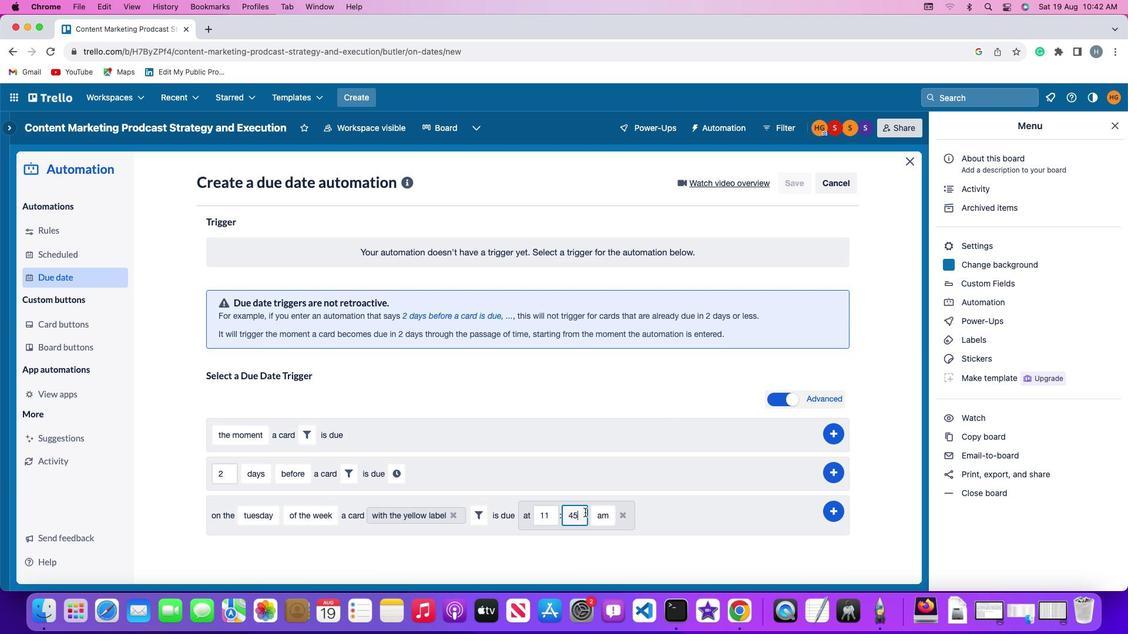 
Action: Mouse moved to (507, 505)
Screenshot: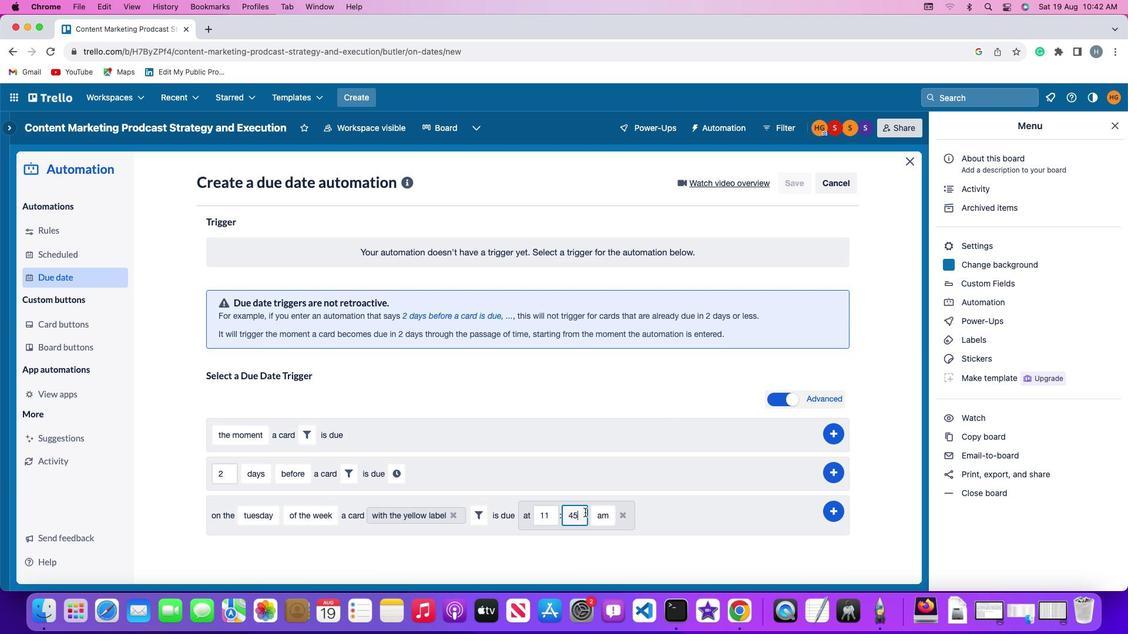 
Action: Key pressed Key.backspaceKey.backspace'0''0'
Screenshot: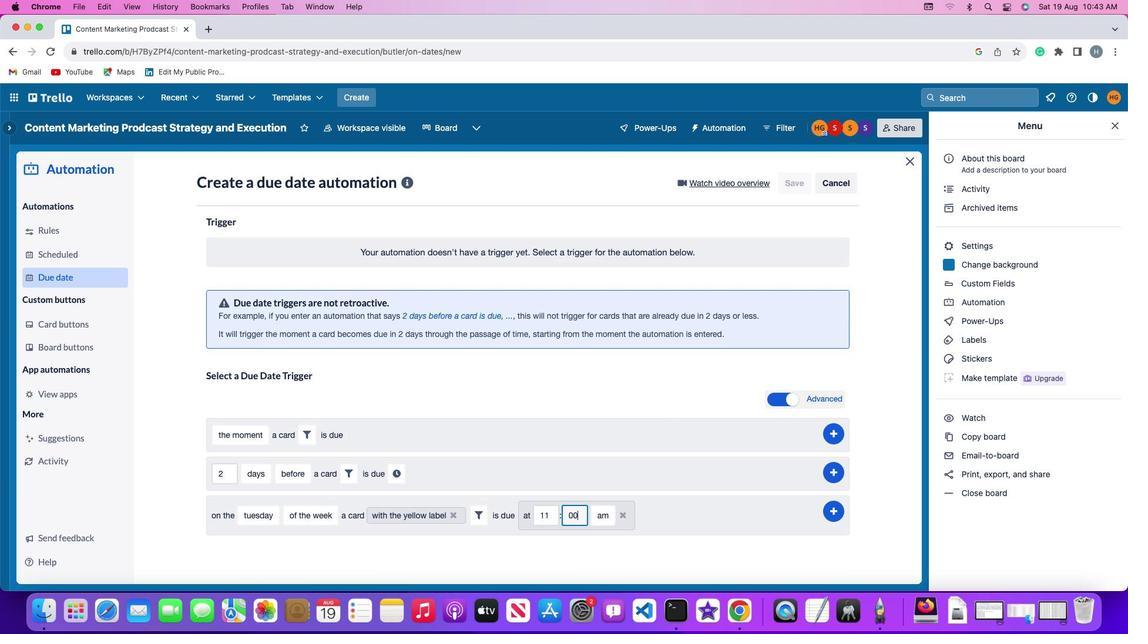 
Action: Mouse moved to (521, 504)
Screenshot: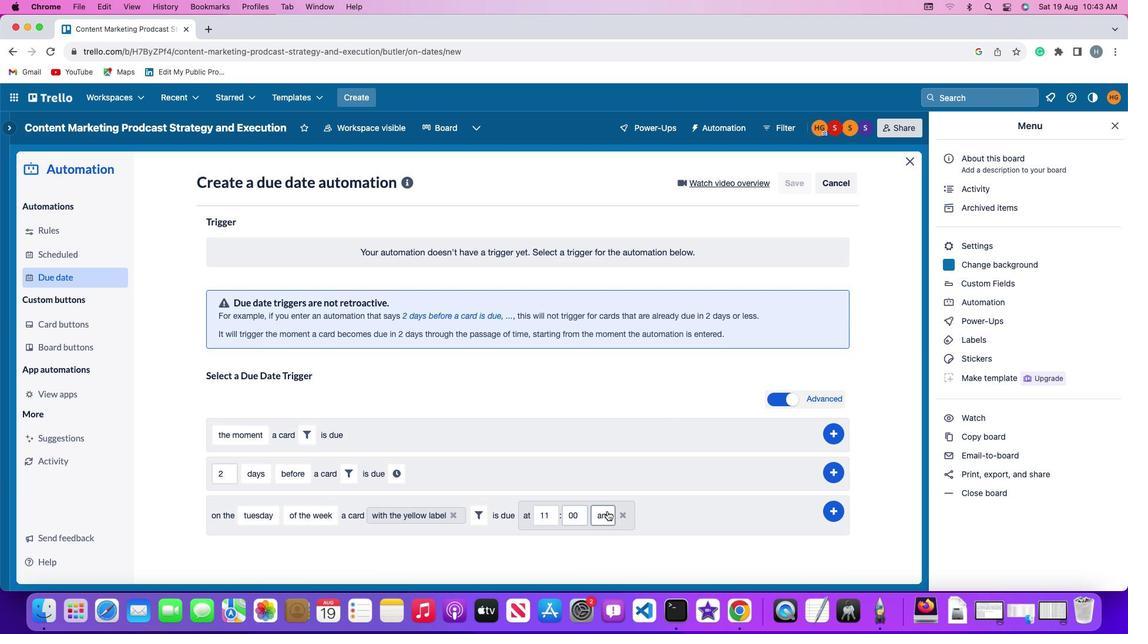 
Action: Mouse pressed left at (521, 504)
Screenshot: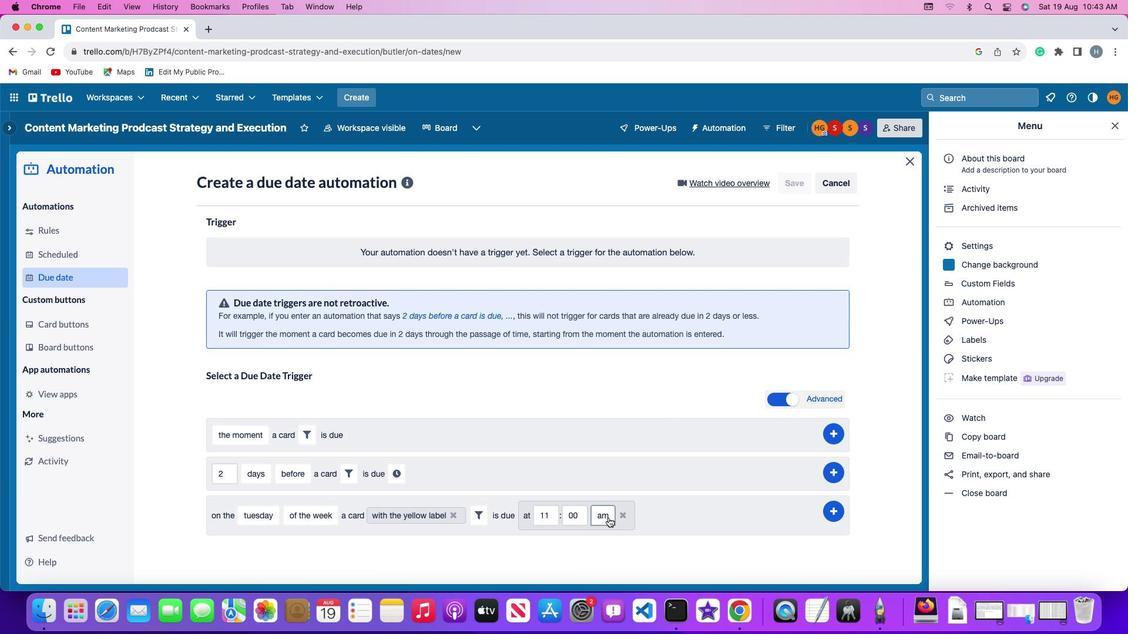
Action: Mouse moved to (523, 532)
Screenshot: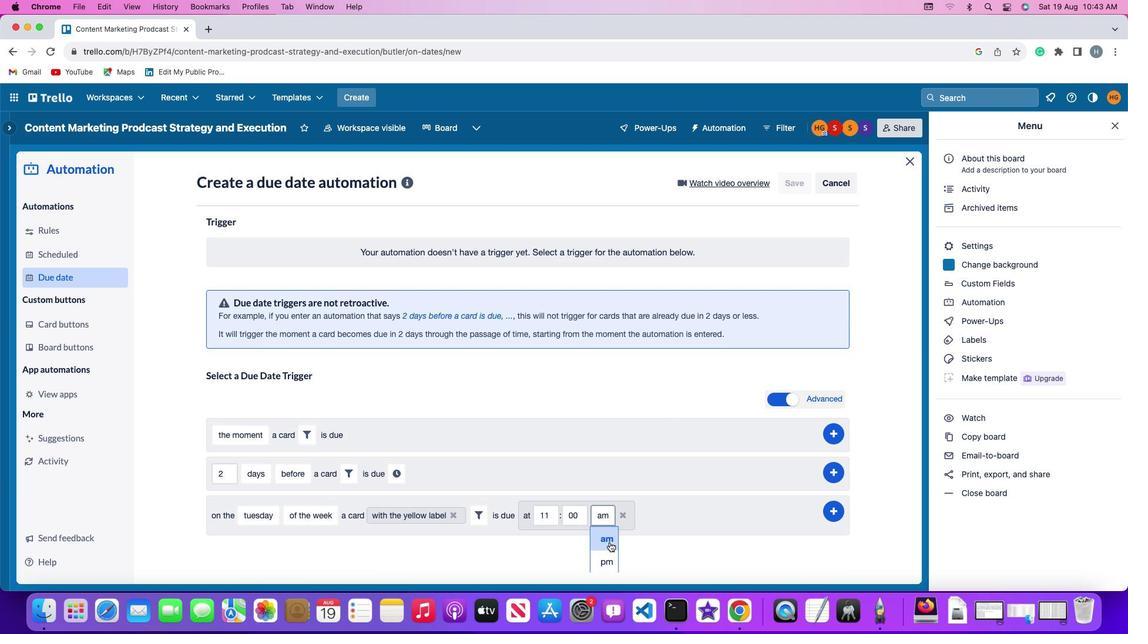 
Action: Mouse pressed left at (523, 532)
Screenshot: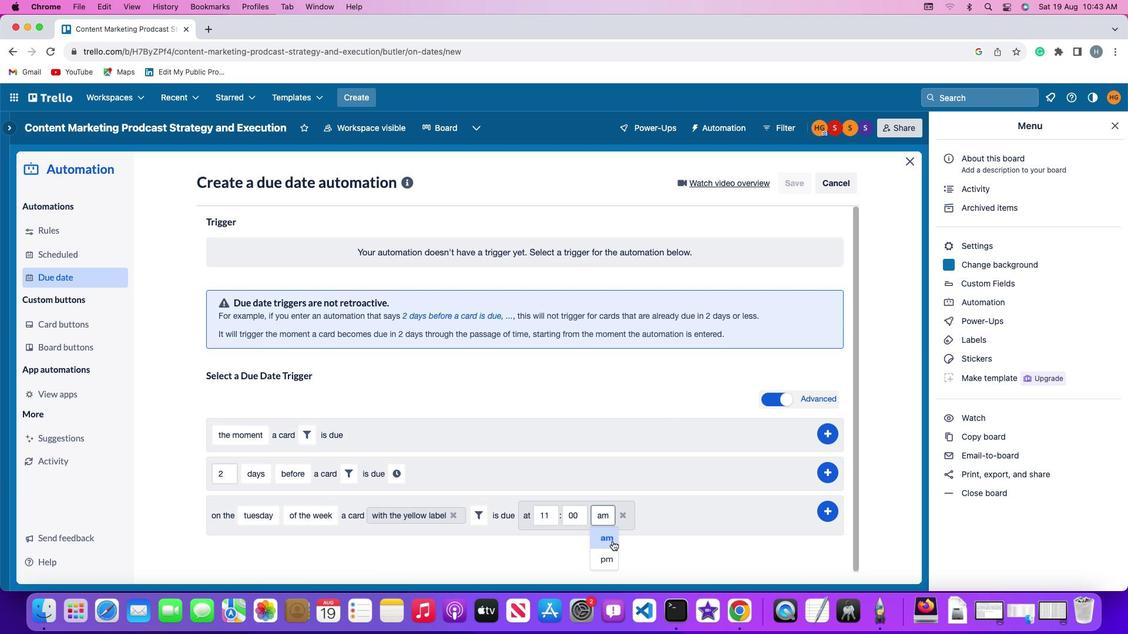 
Action: Mouse moved to (663, 504)
Screenshot: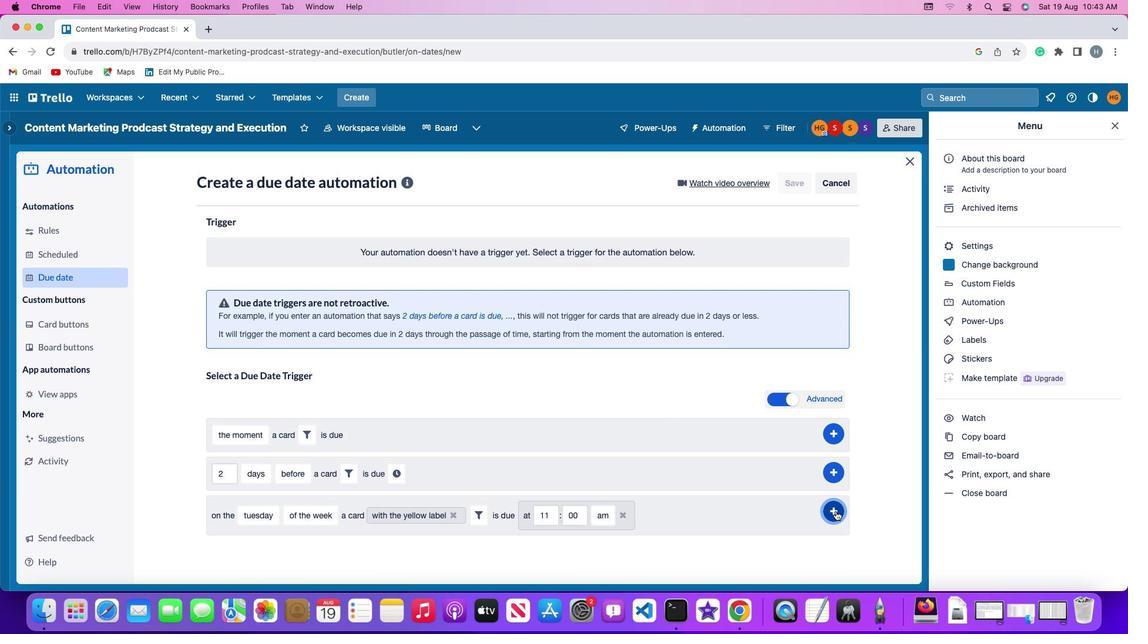 
Action: Mouse pressed left at (663, 504)
Screenshot: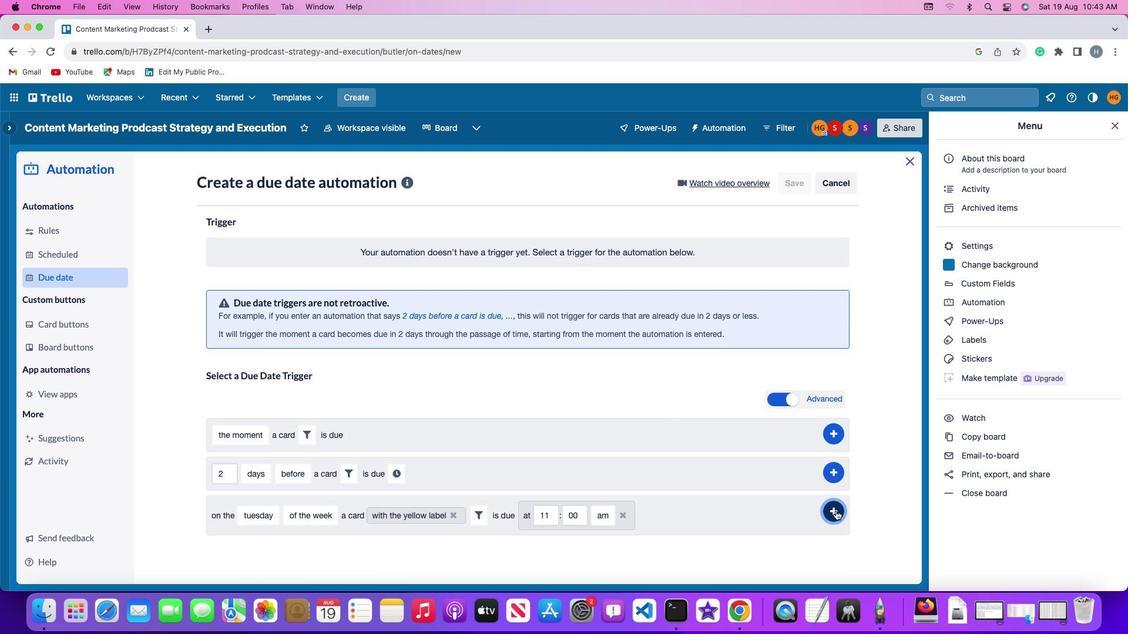 
Action: Mouse moved to (703, 437)
Screenshot: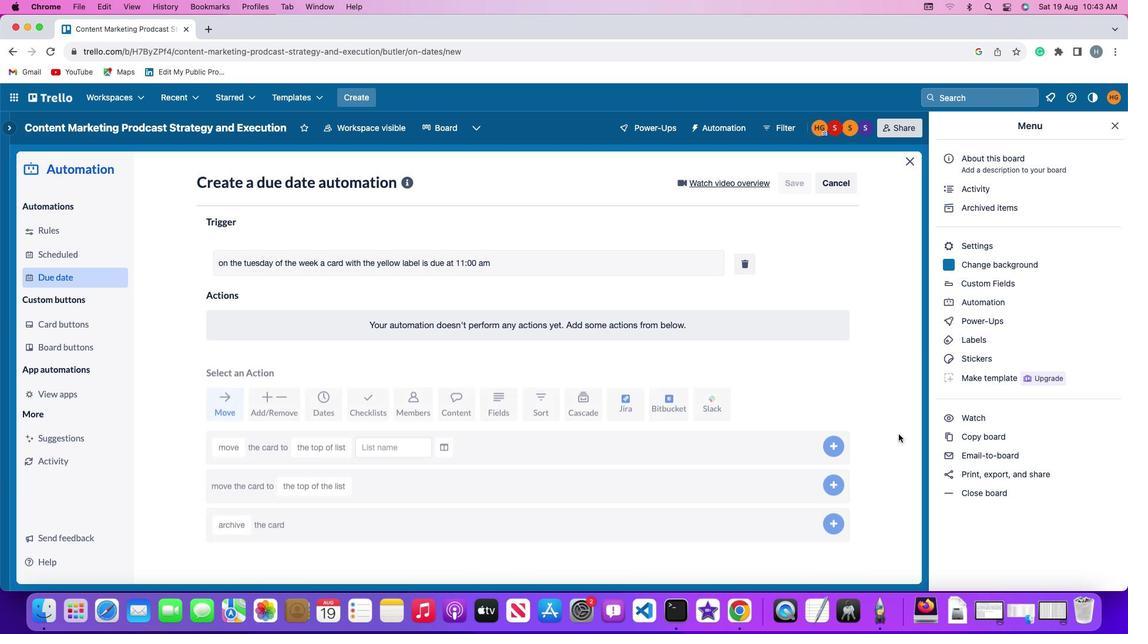 
